 Task: Look for space in Biella, Italy from 2nd September, 2023 to 6th September, 2023 for 2 adults in price range Rs.15000 to Rs.20000. Place can be entire place with 1  bedroom having 1 bed and 1 bathroom. Property type can be house, flat, guest house, hotel. Amenities needed are: washing machine. Booking option can be shelf check-in. Required host language is English.
Action: Mouse moved to (475, 126)
Screenshot: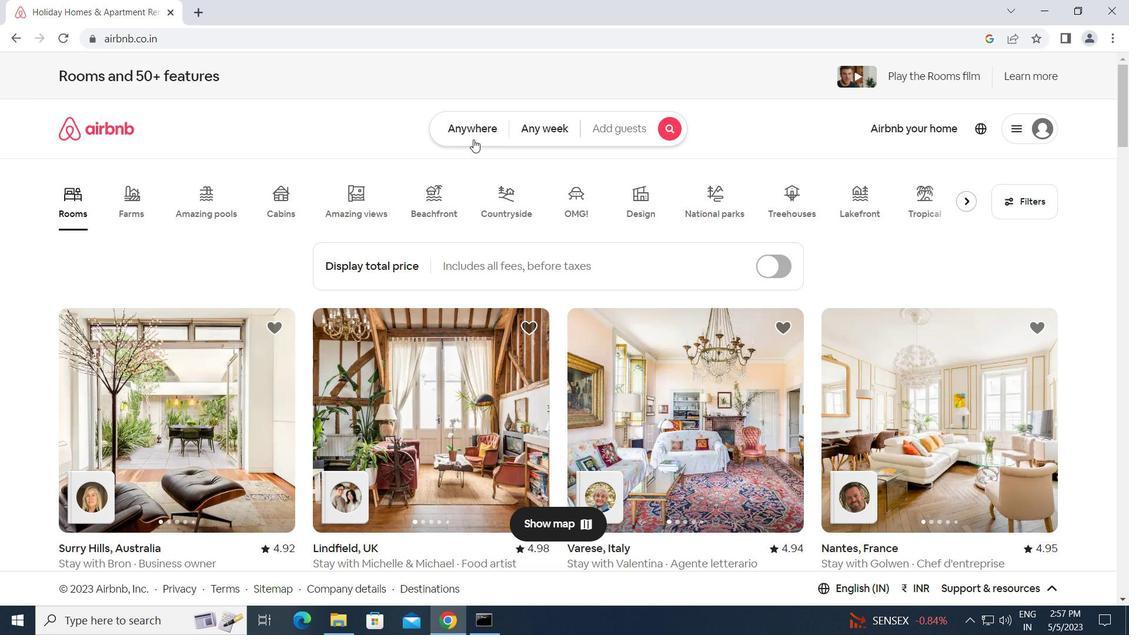 
Action: Mouse pressed left at (475, 126)
Screenshot: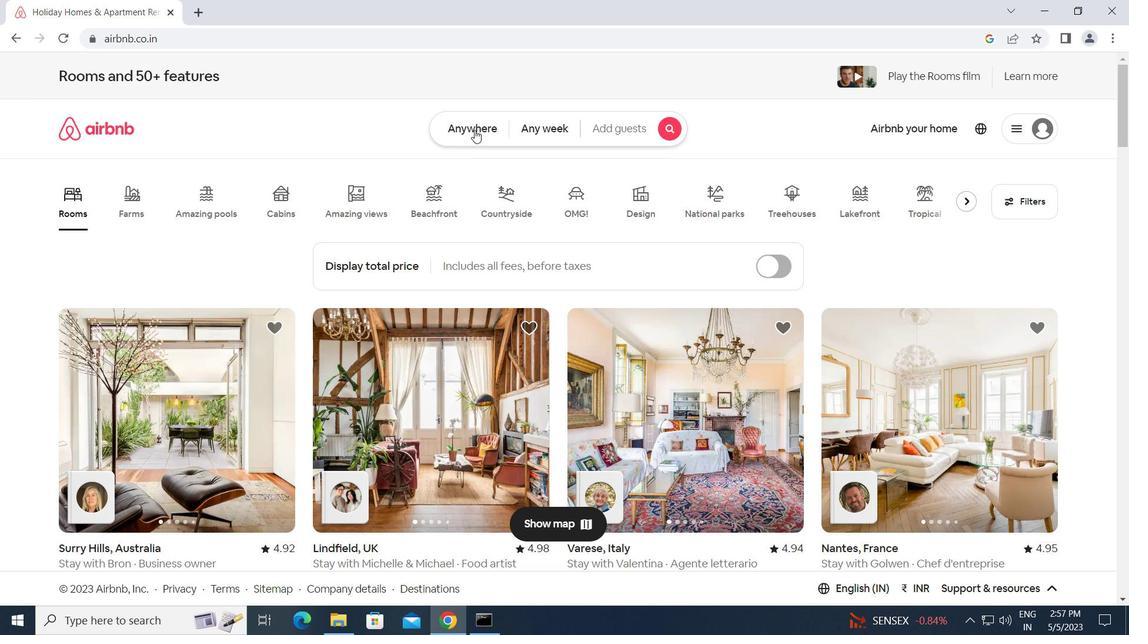
Action: Mouse moved to (368, 172)
Screenshot: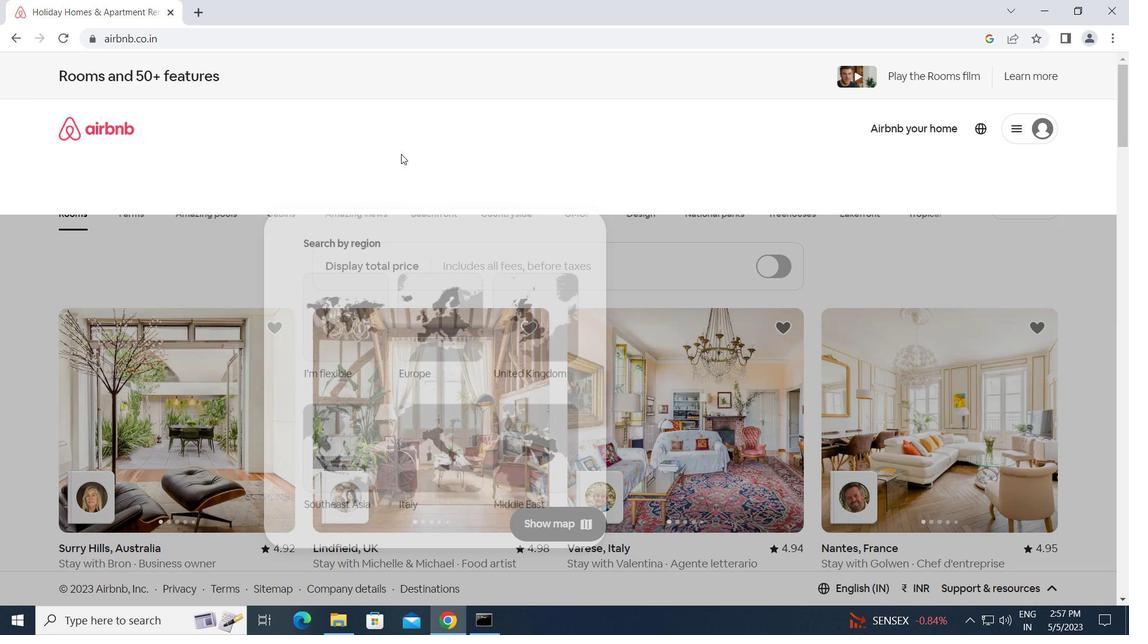 
Action: Mouse pressed left at (368, 172)
Screenshot: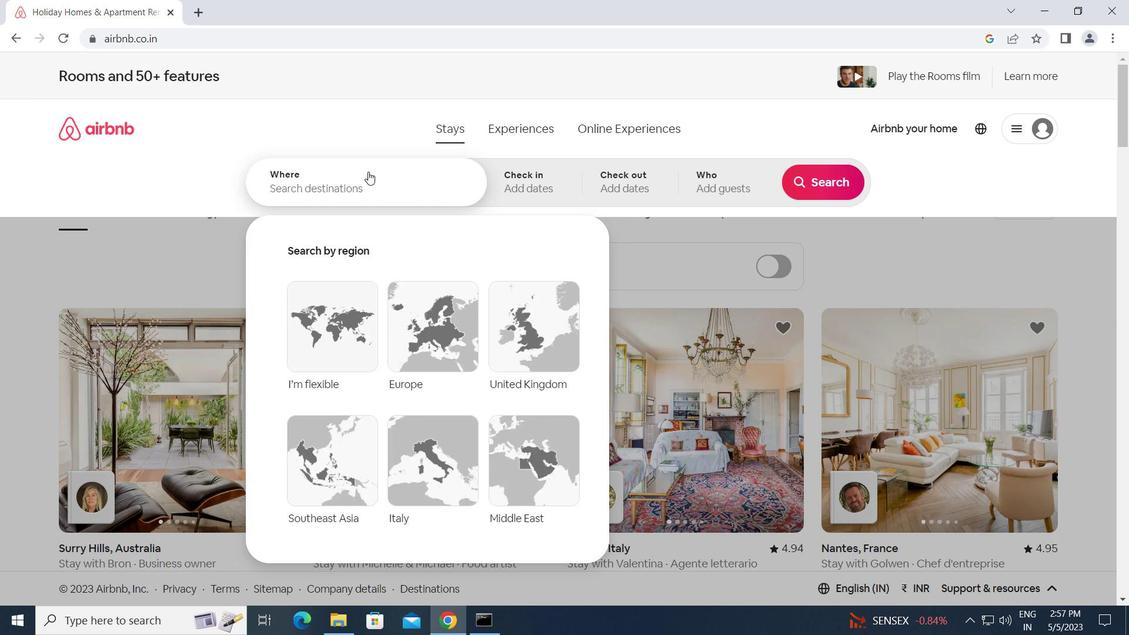 
Action: Key pressed b<Key.caps_lock>iella
Screenshot: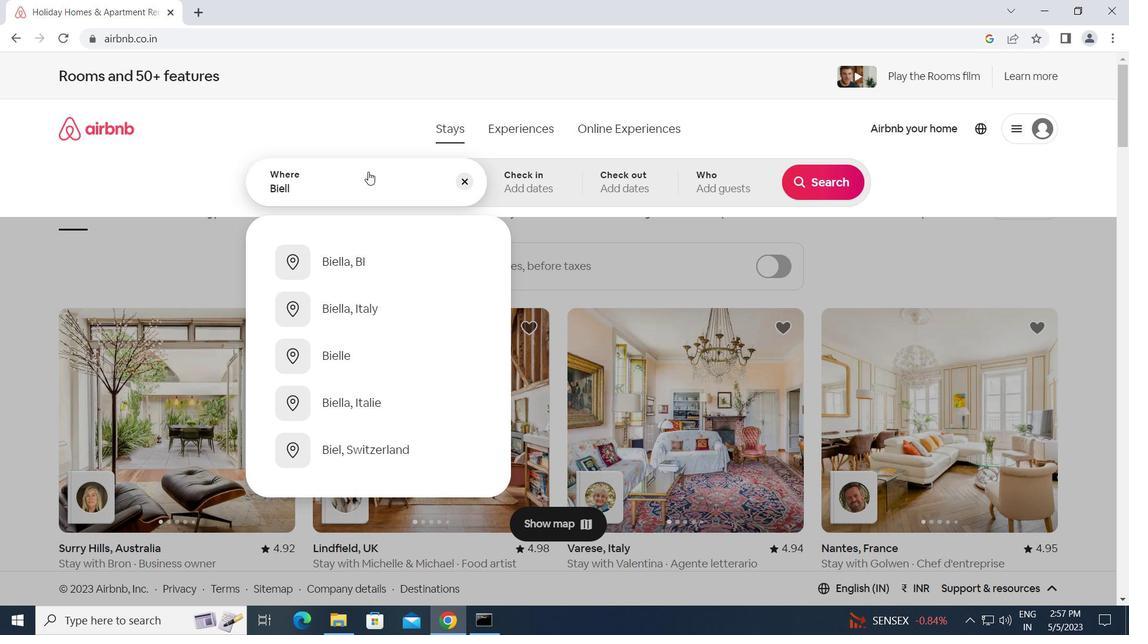 
Action: Mouse moved to (134, 171)
Screenshot: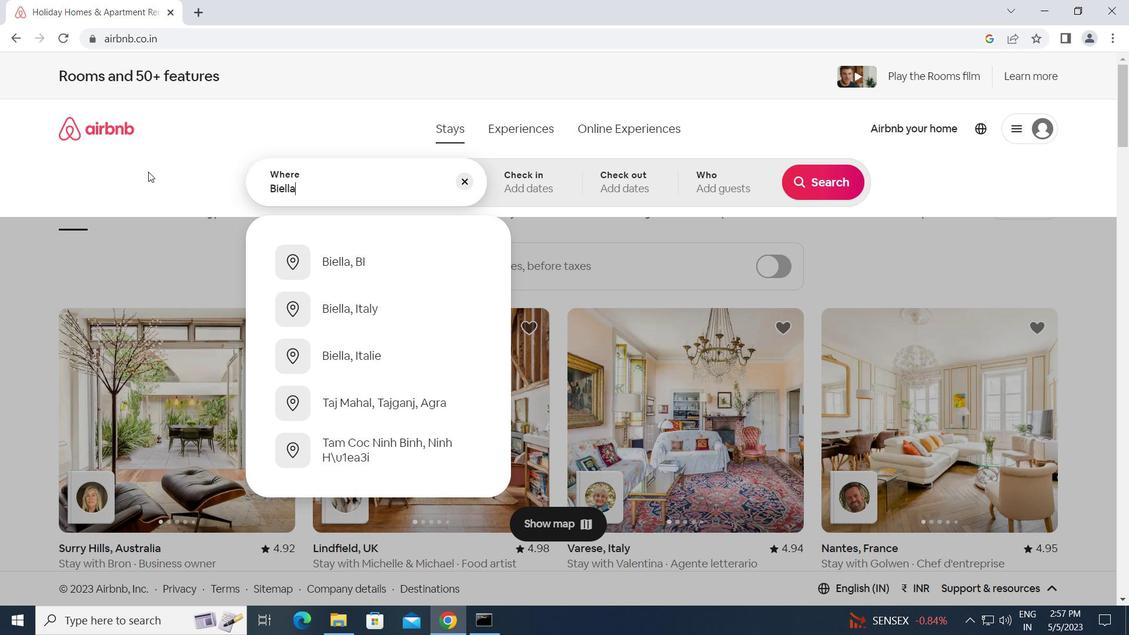 
Action: Key pressed ,<Key.space><Key.caps_lock>i<Key.caps_lock>taly<Key.enter>
Screenshot: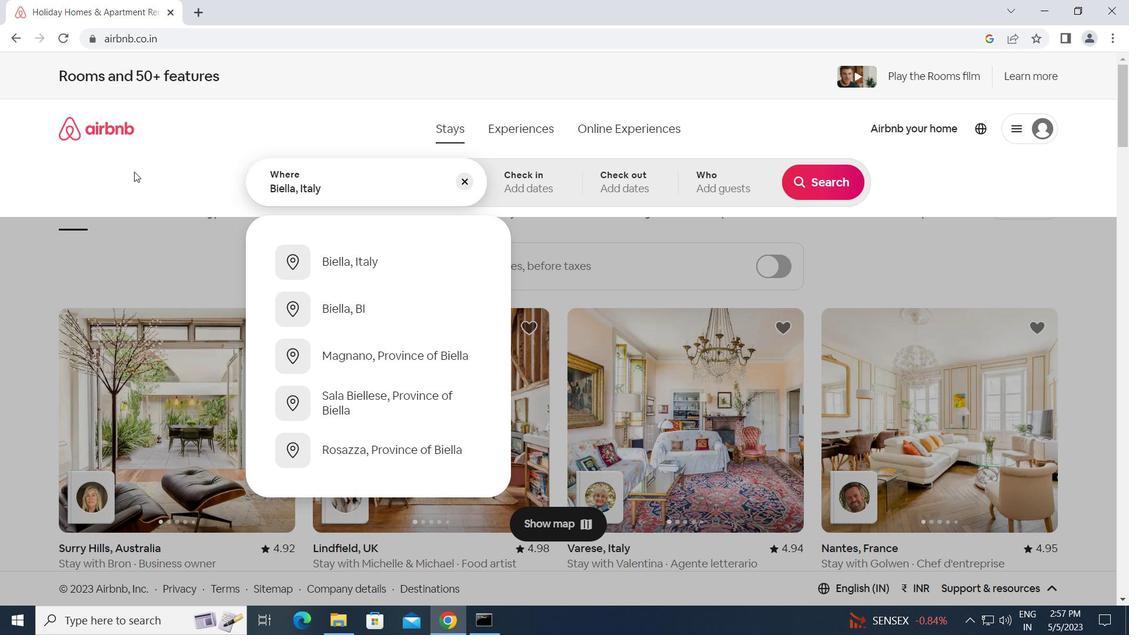 
Action: Mouse moved to (817, 300)
Screenshot: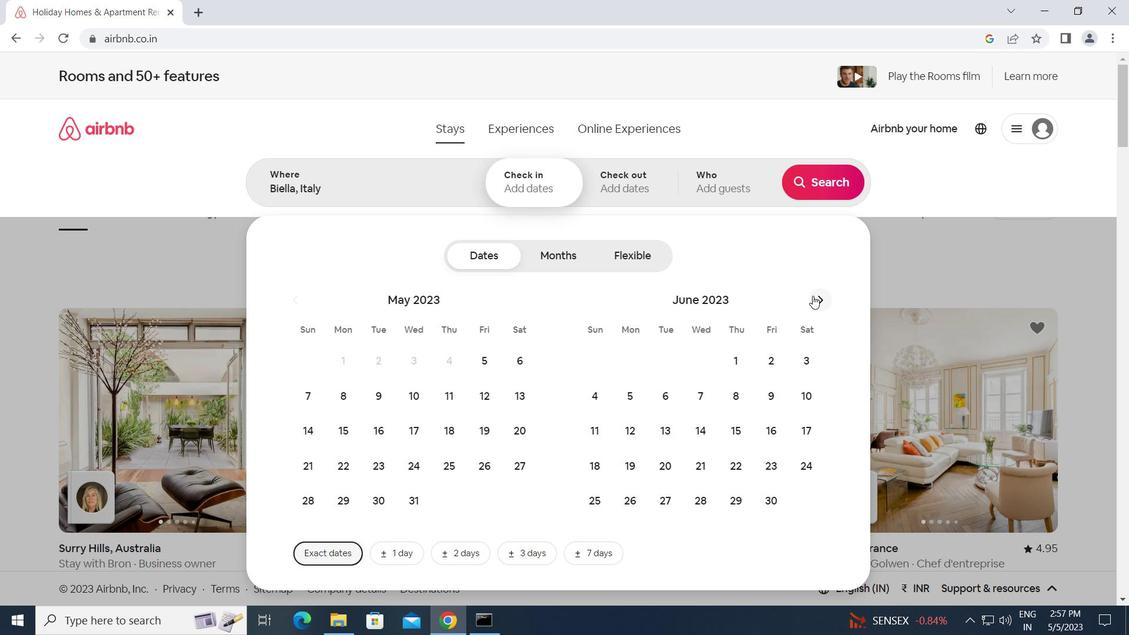 
Action: Mouse pressed left at (817, 300)
Screenshot: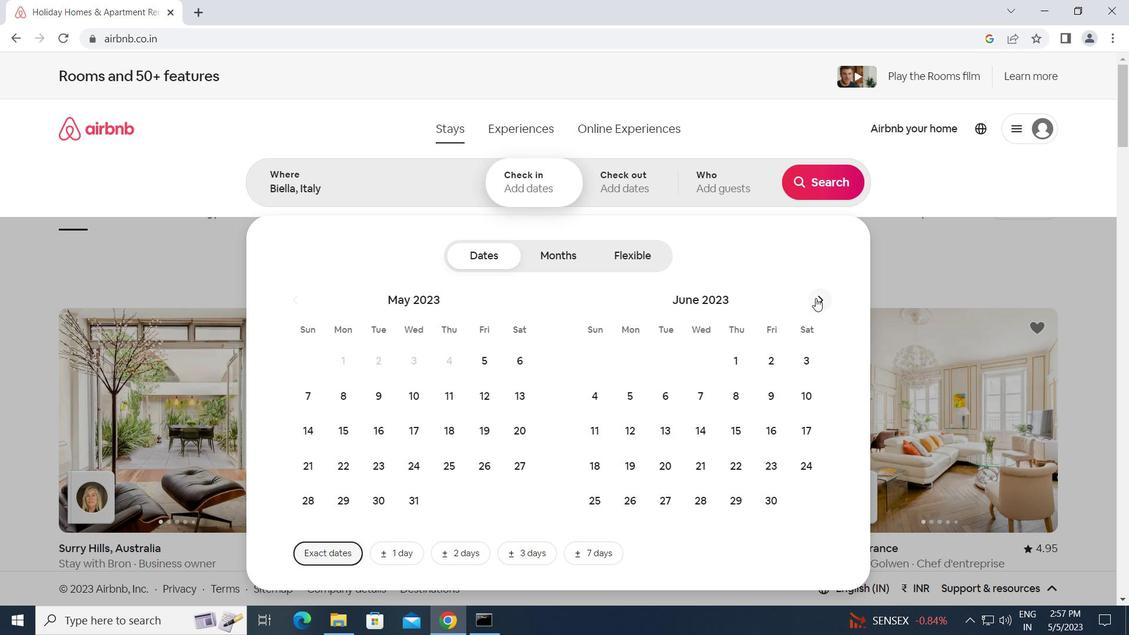 
Action: Mouse moved to (817, 300)
Screenshot: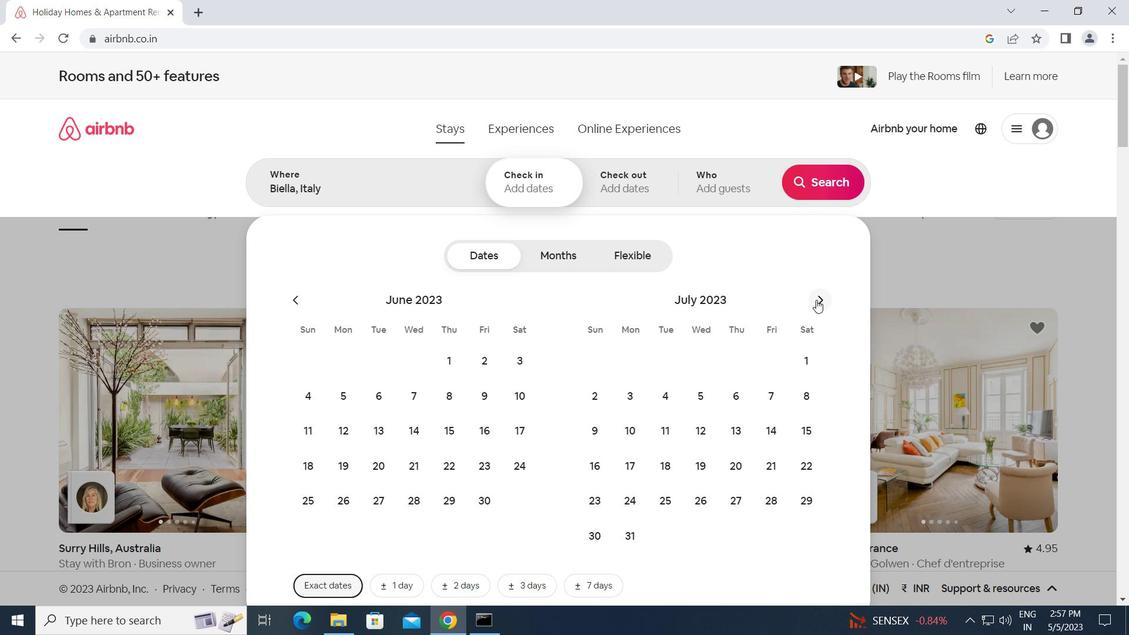
Action: Mouse pressed left at (817, 300)
Screenshot: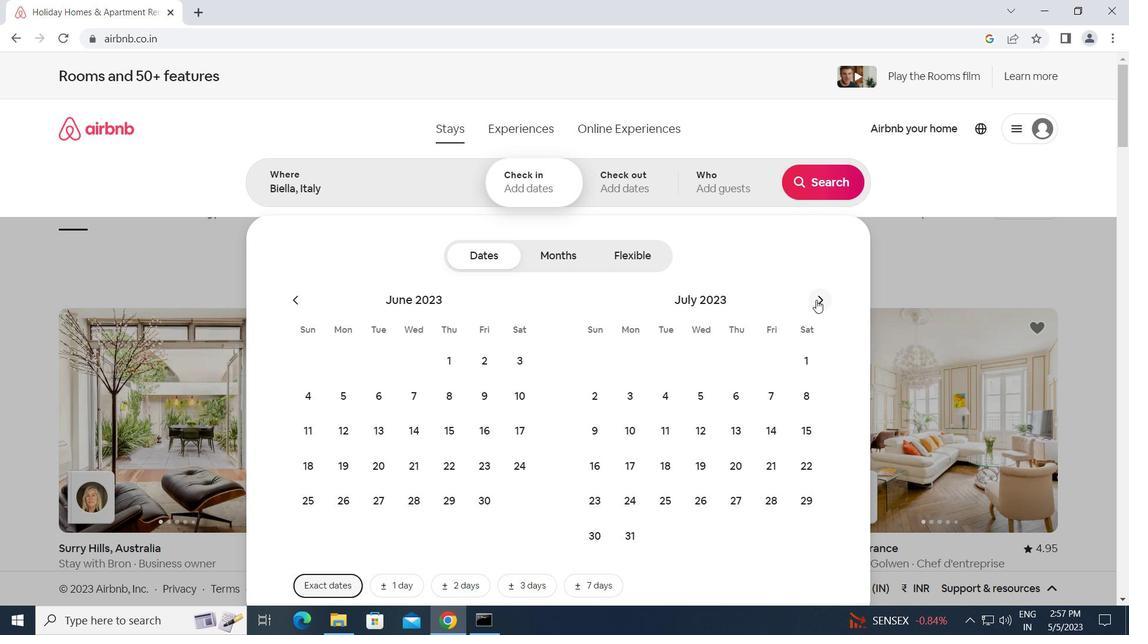 
Action: Mouse pressed left at (817, 300)
Screenshot: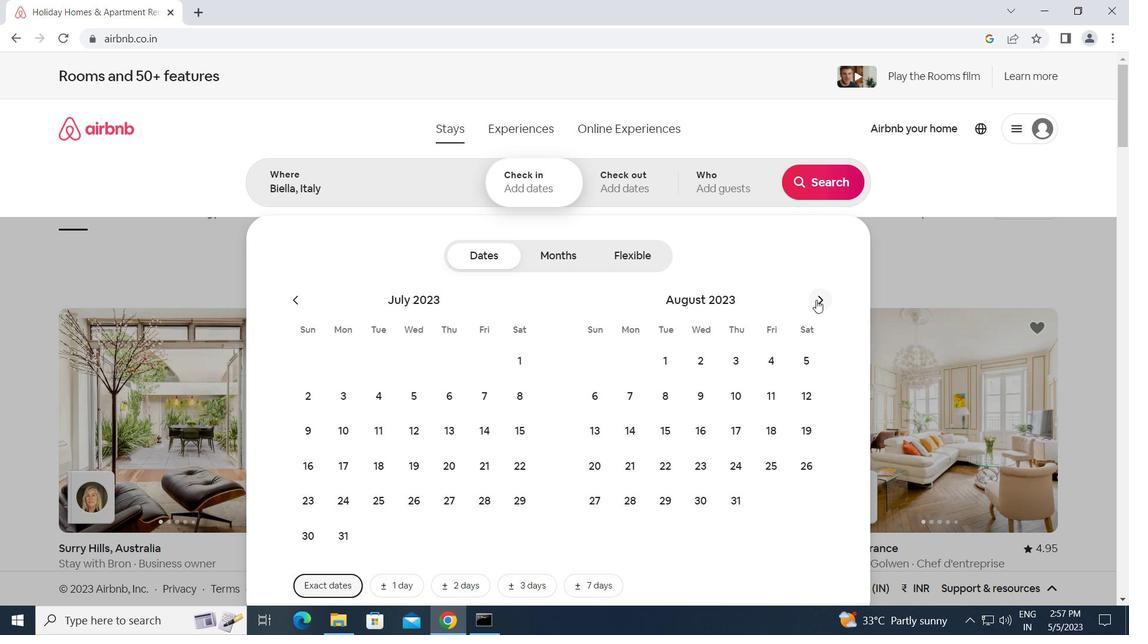 
Action: Mouse moved to (801, 360)
Screenshot: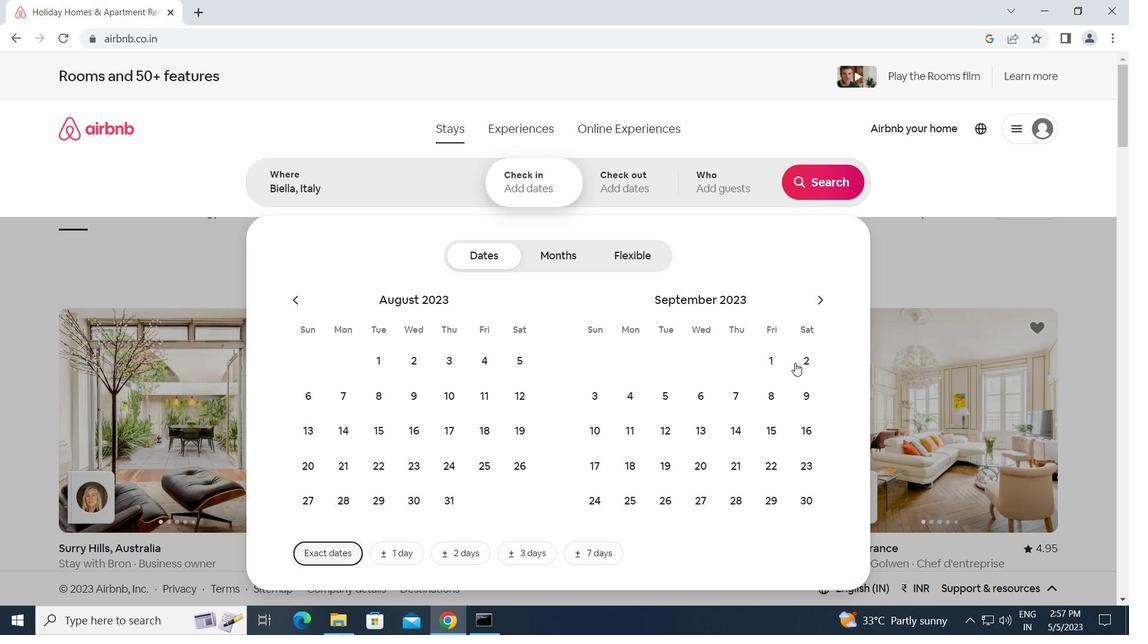 
Action: Mouse pressed left at (801, 360)
Screenshot: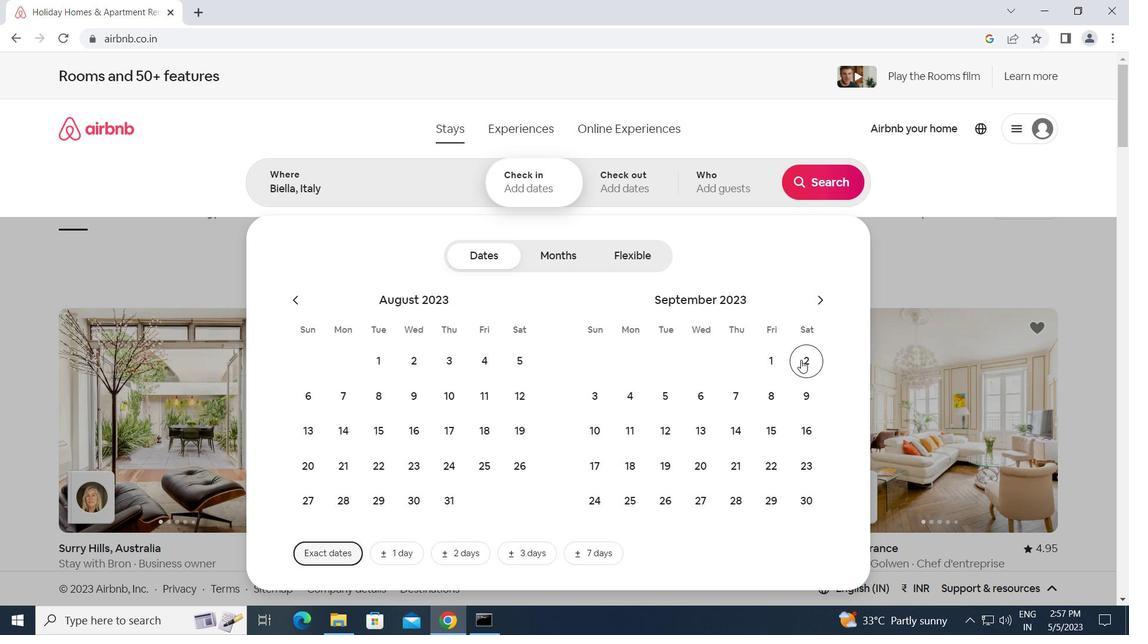 
Action: Mouse moved to (707, 396)
Screenshot: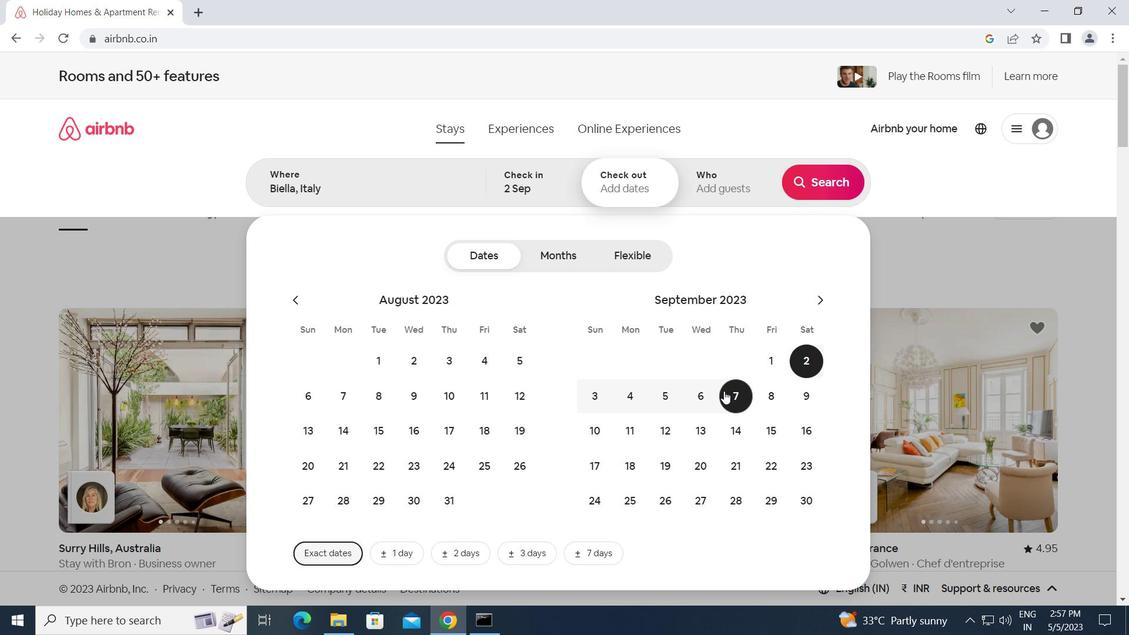 
Action: Mouse pressed left at (707, 396)
Screenshot: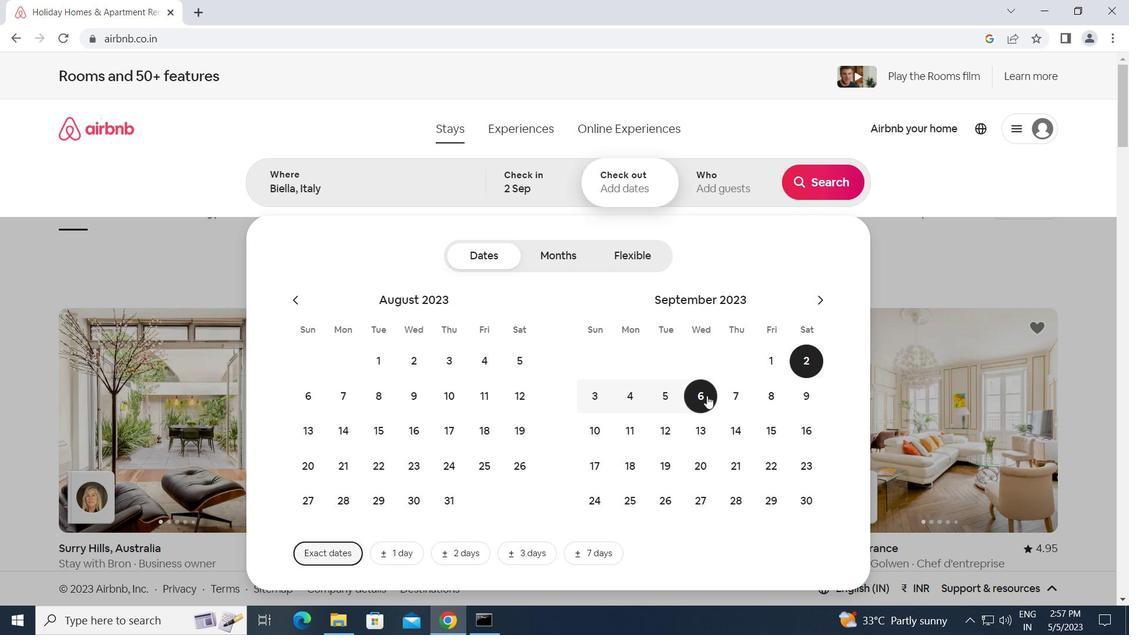 
Action: Mouse moved to (699, 197)
Screenshot: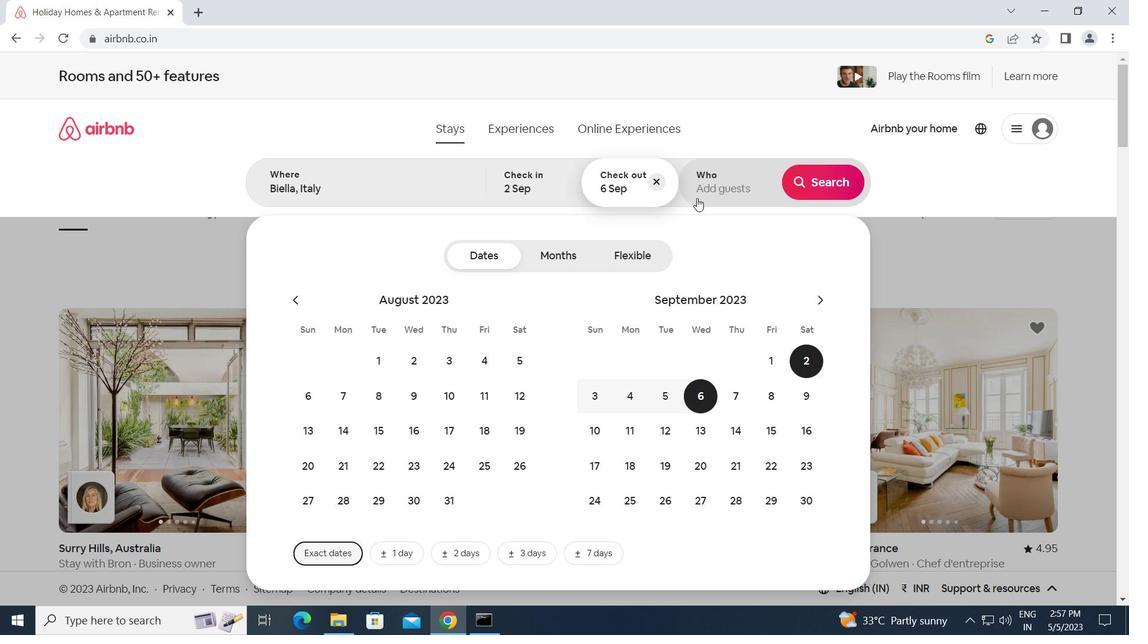 
Action: Mouse pressed left at (699, 197)
Screenshot: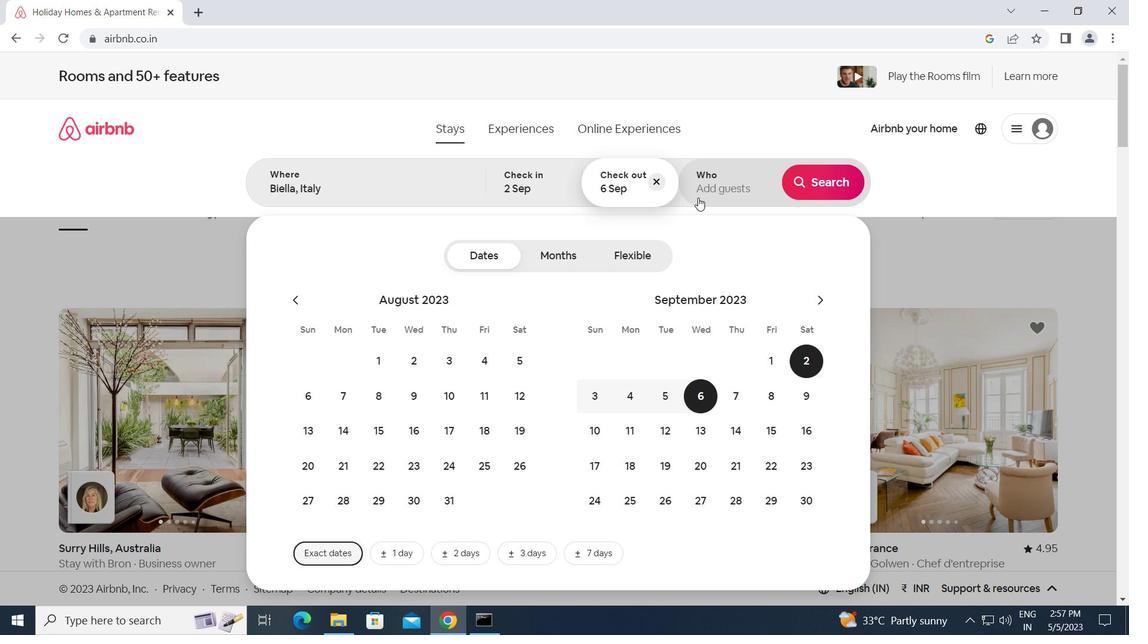 
Action: Mouse moved to (830, 259)
Screenshot: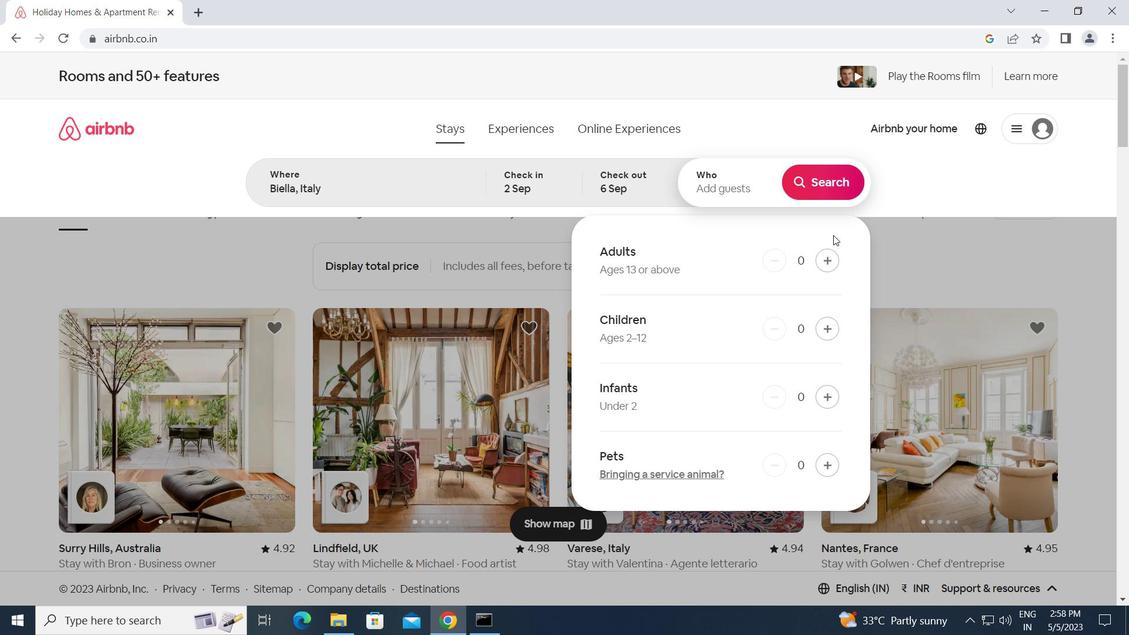 
Action: Mouse pressed left at (830, 259)
Screenshot: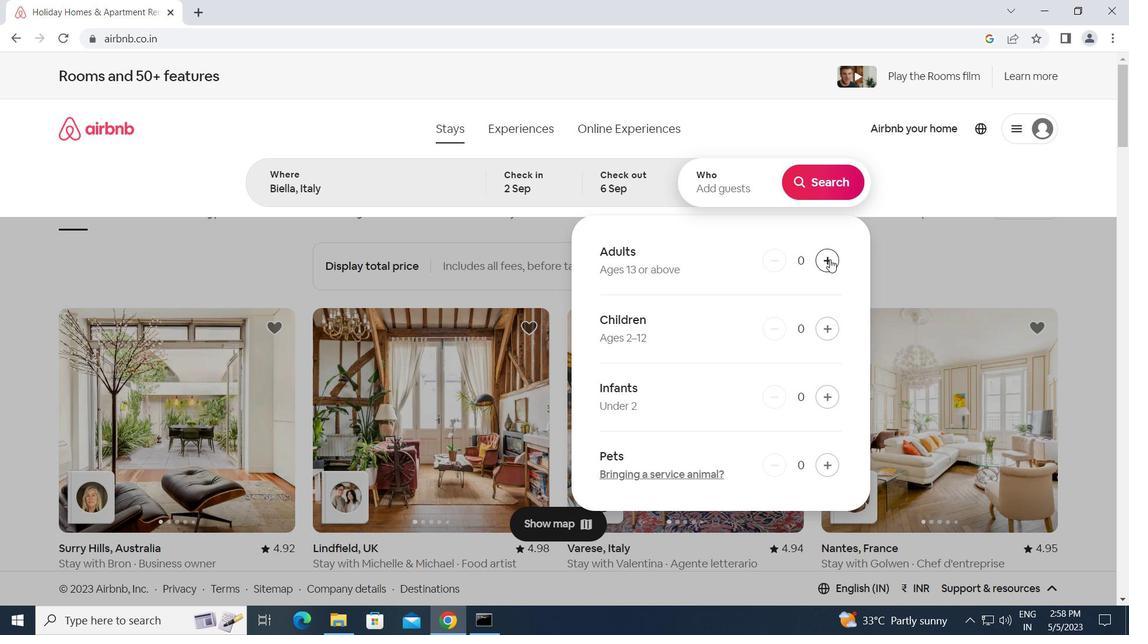 
Action: Mouse moved to (822, 258)
Screenshot: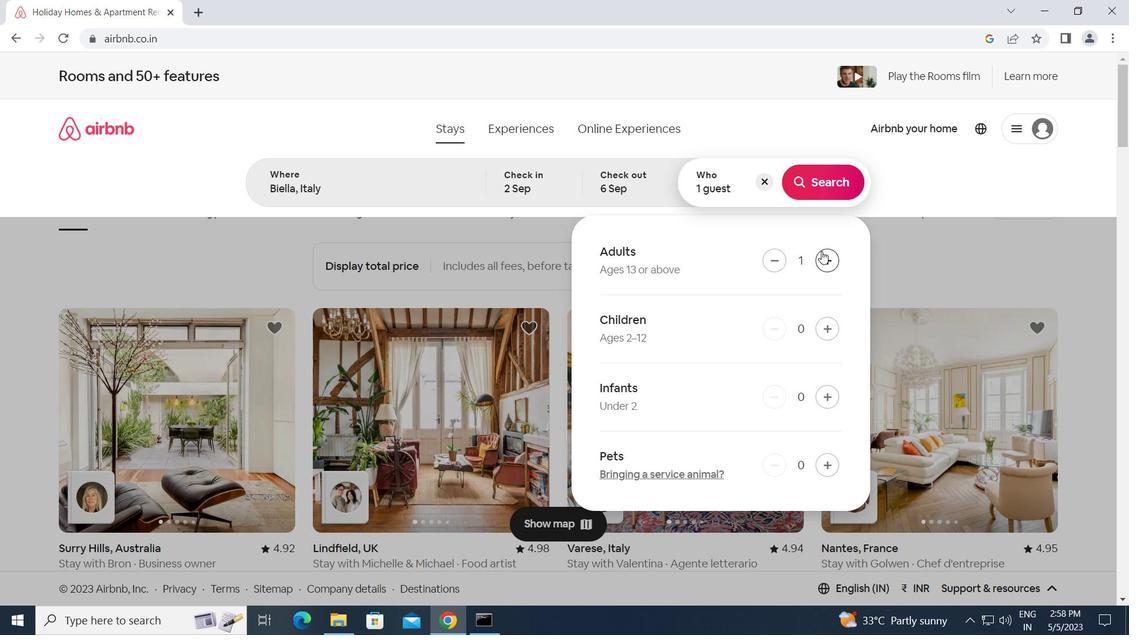 
Action: Mouse pressed left at (822, 258)
Screenshot: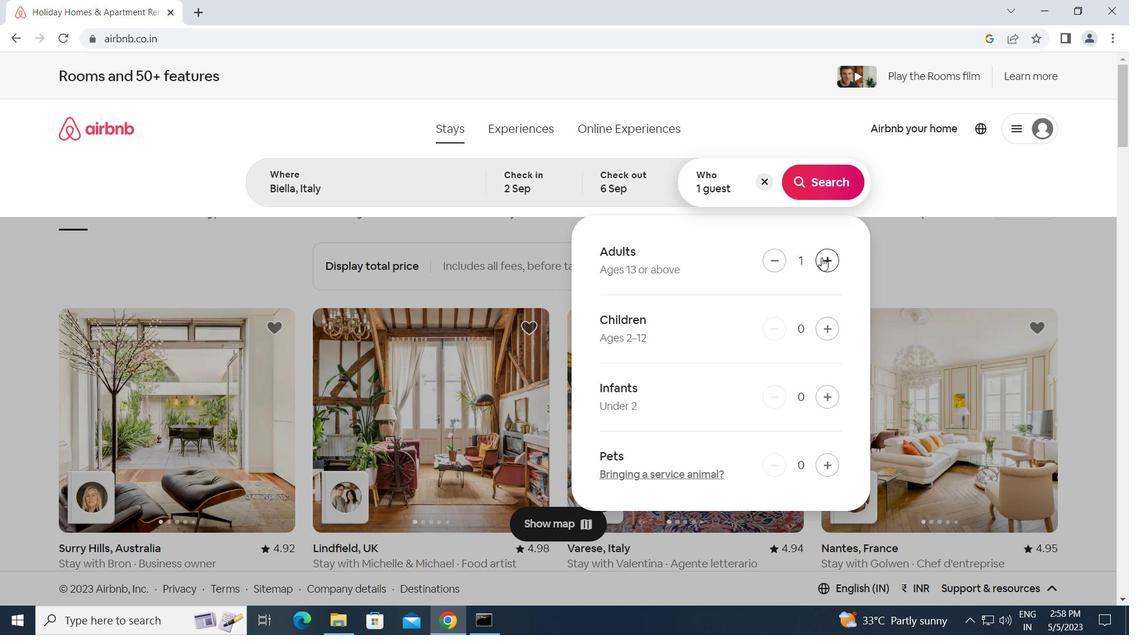 
Action: Mouse moved to (818, 171)
Screenshot: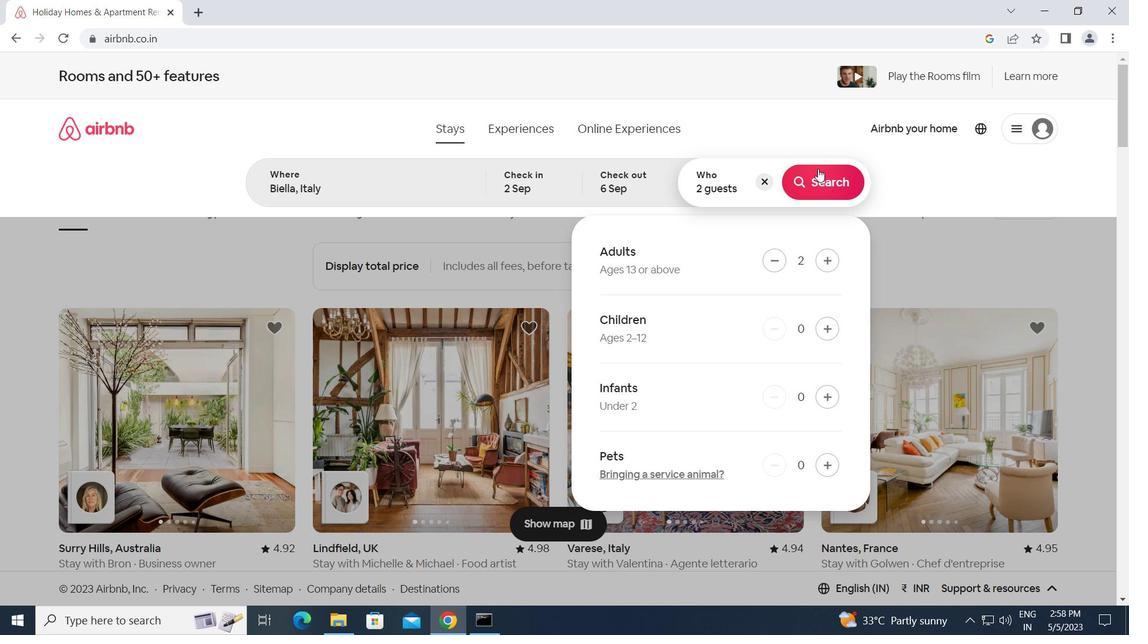 
Action: Mouse pressed left at (818, 171)
Screenshot: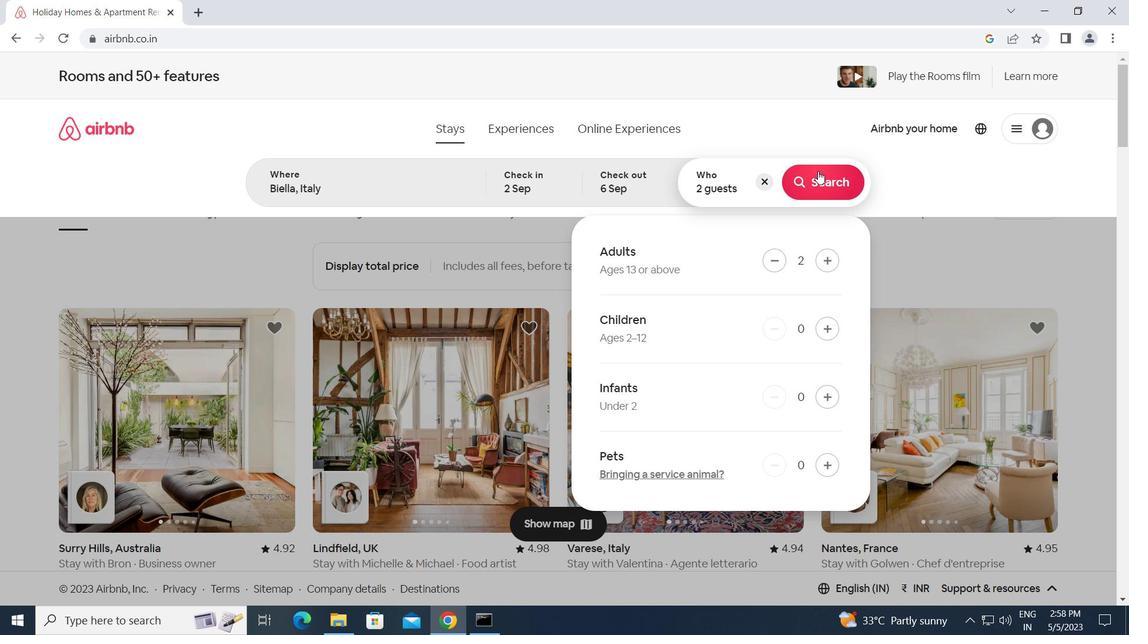 
Action: Mouse moved to (1052, 142)
Screenshot: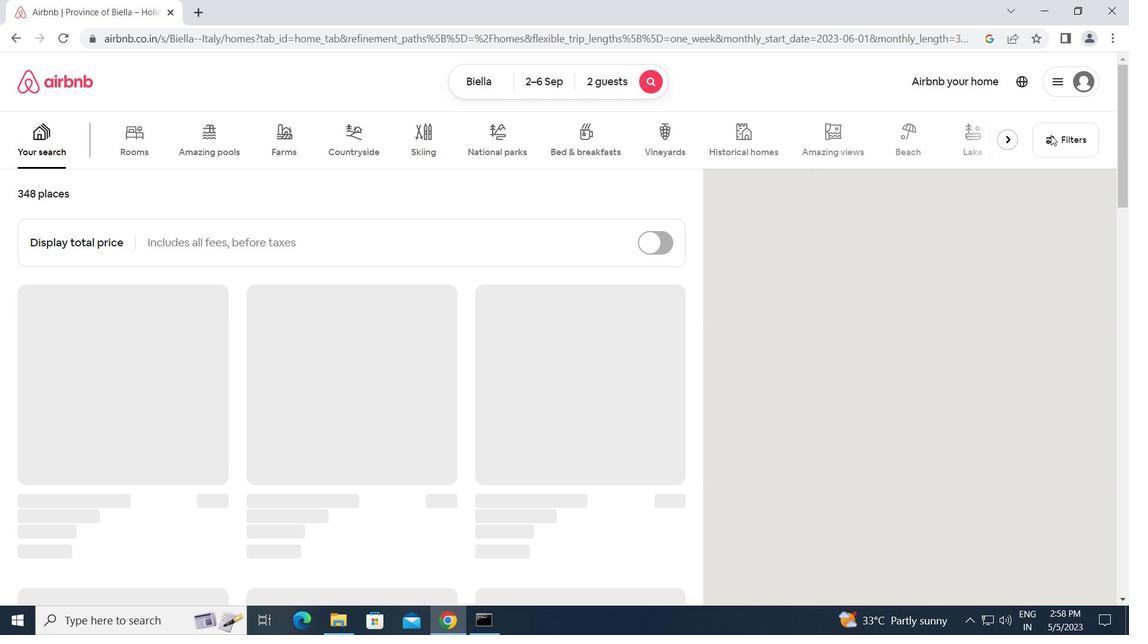 
Action: Mouse pressed left at (1052, 142)
Screenshot: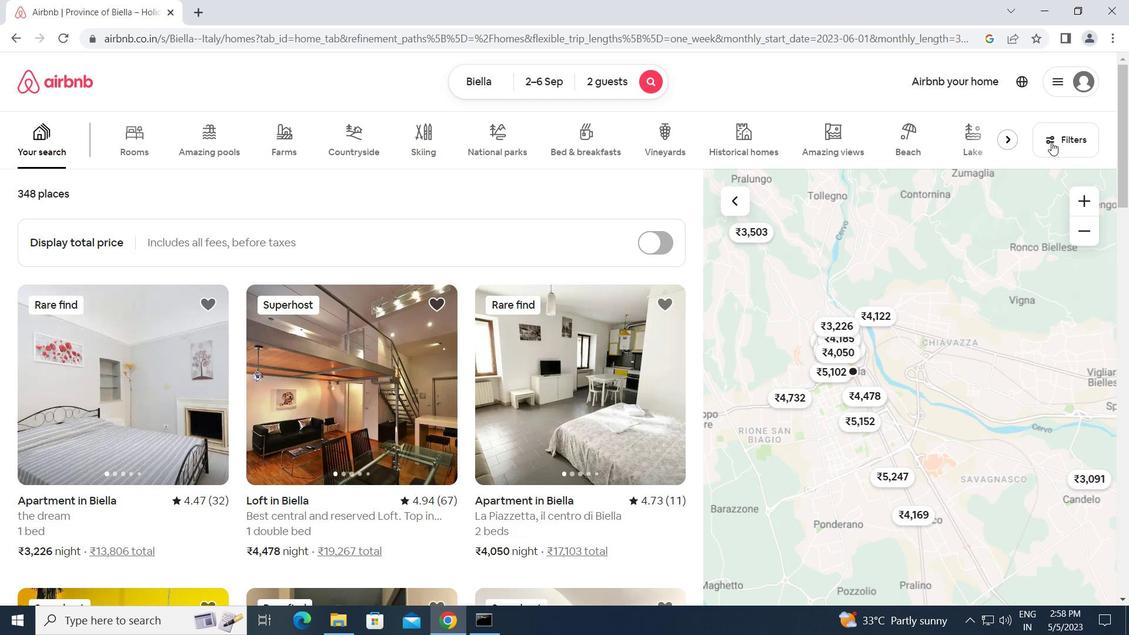 
Action: Mouse moved to (361, 503)
Screenshot: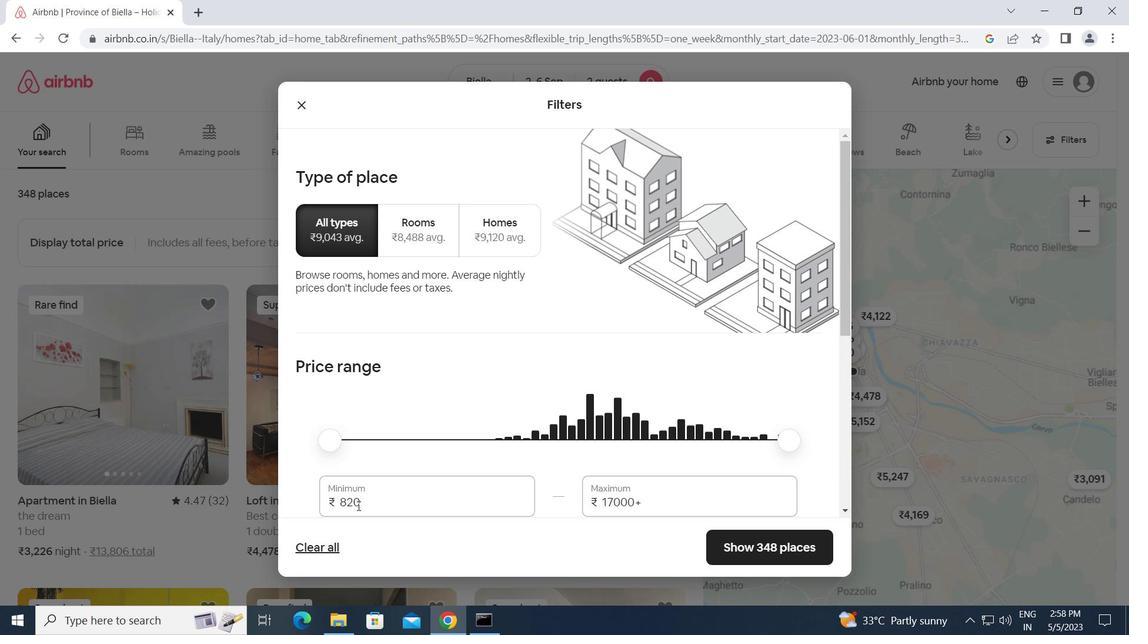 
Action: Mouse pressed left at (361, 503)
Screenshot: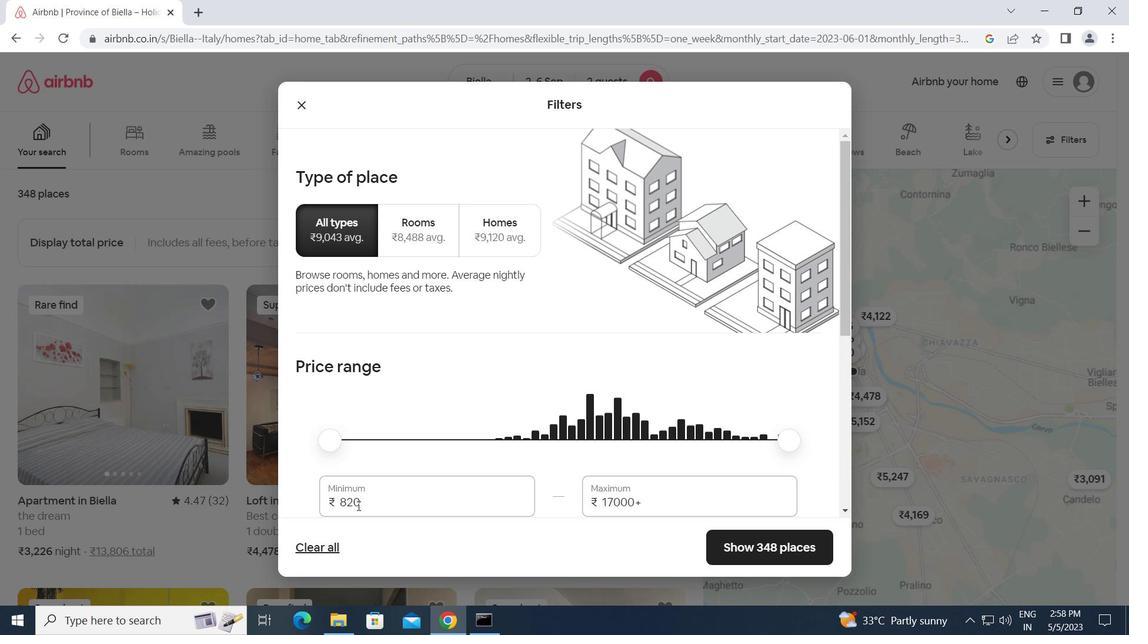 
Action: Mouse moved to (317, 502)
Screenshot: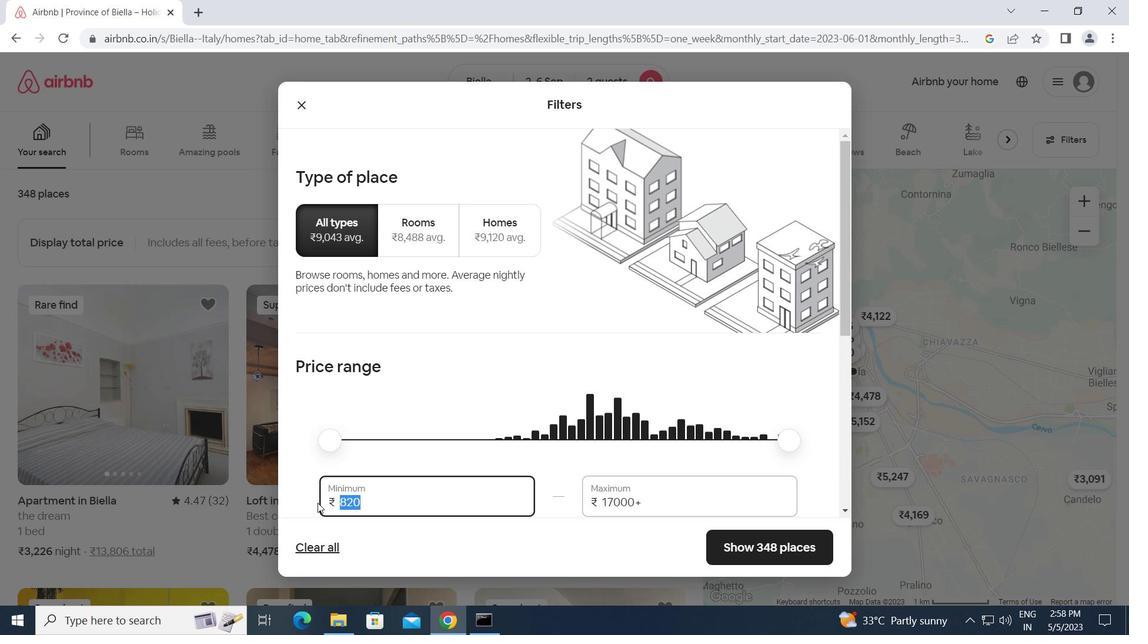 
Action: Key pressed 15000<Key.tab>2000
Screenshot: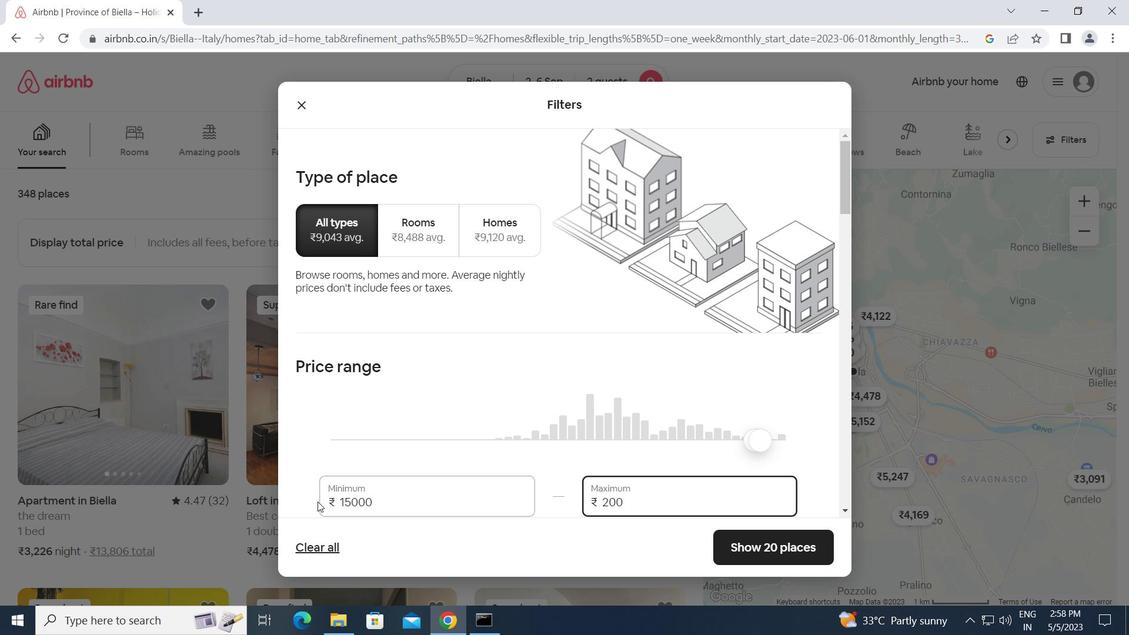 
Action: Mouse moved to (396, 453)
Screenshot: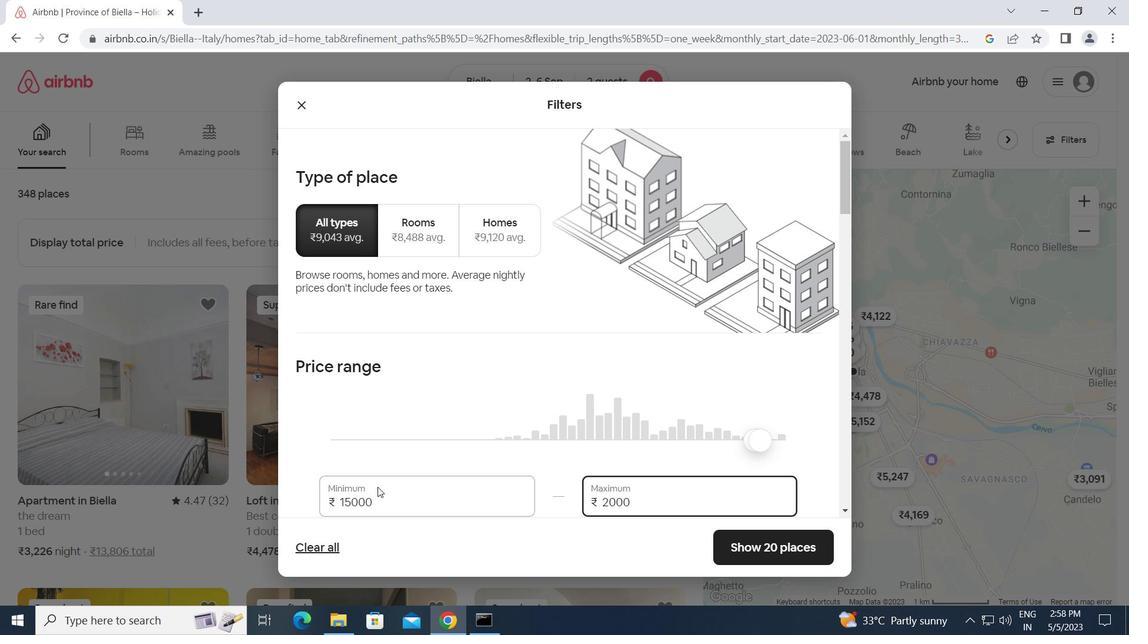 
Action: Key pressed 0
Screenshot: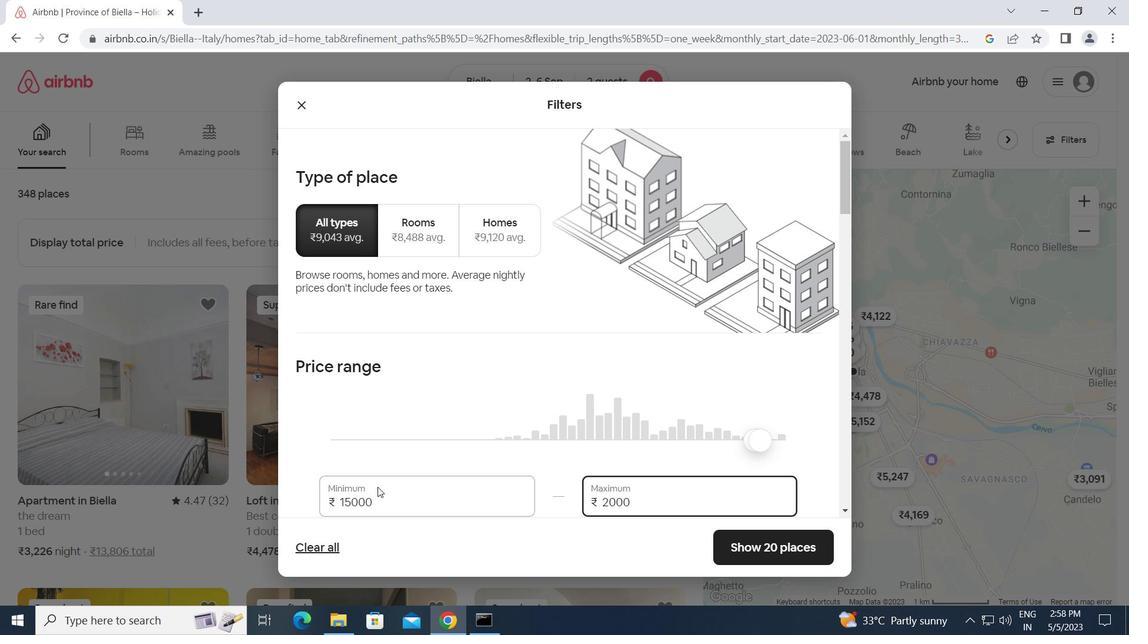
Action: Mouse moved to (396, 439)
Screenshot: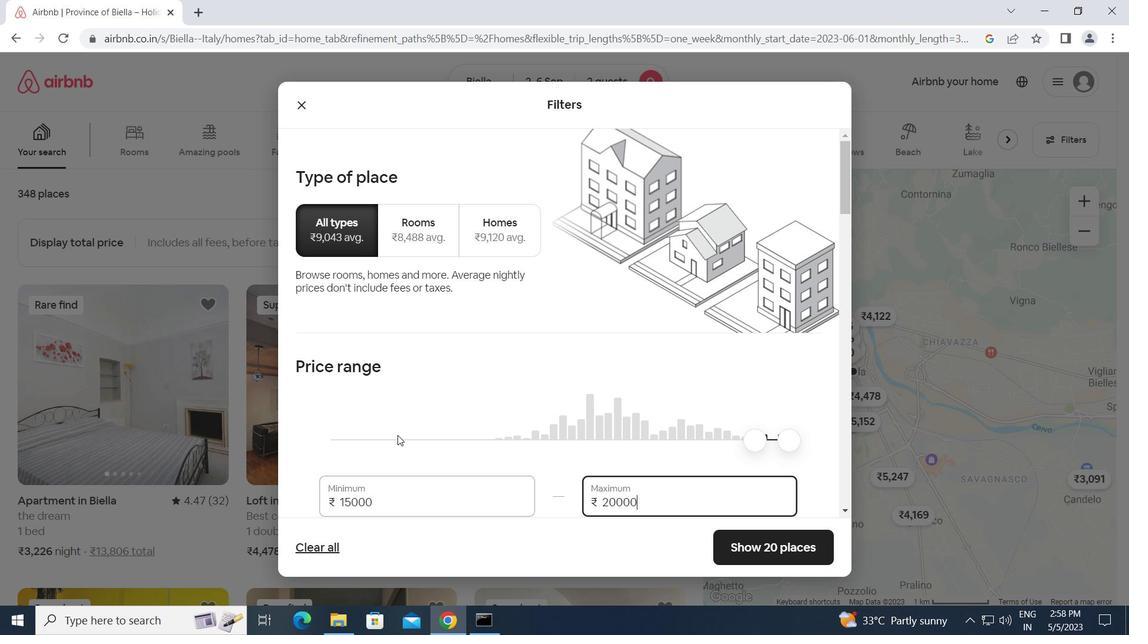 
Action: Mouse scrolled (396, 438) with delta (0, 0)
Screenshot: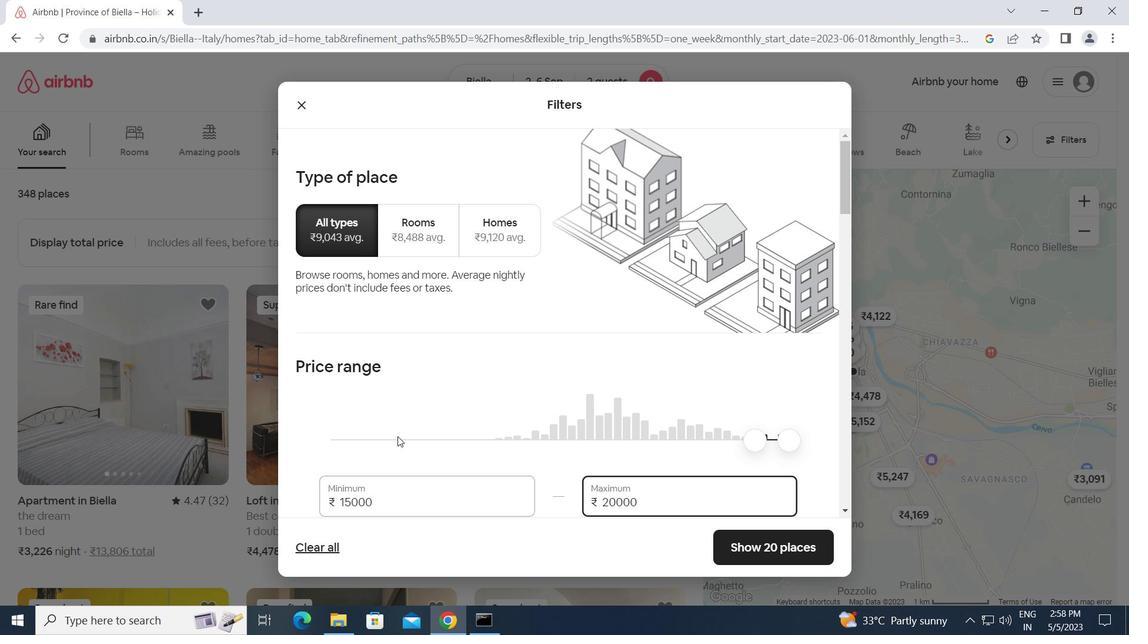 
Action: Mouse scrolled (396, 438) with delta (0, 0)
Screenshot: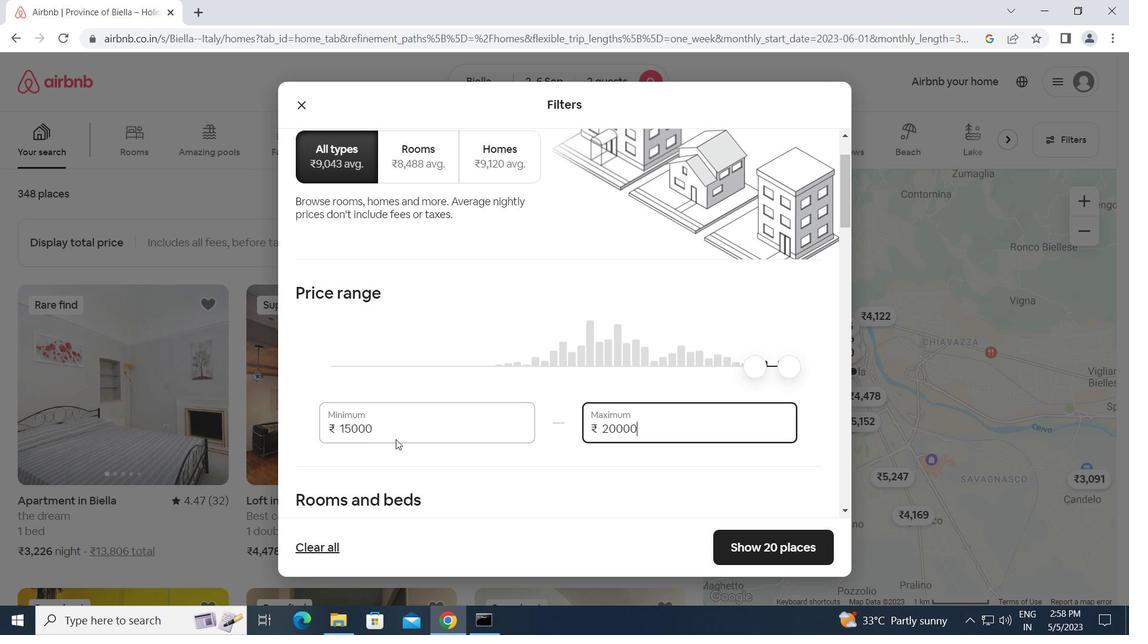 
Action: Mouse scrolled (396, 438) with delta (0, 0)
Screenshot: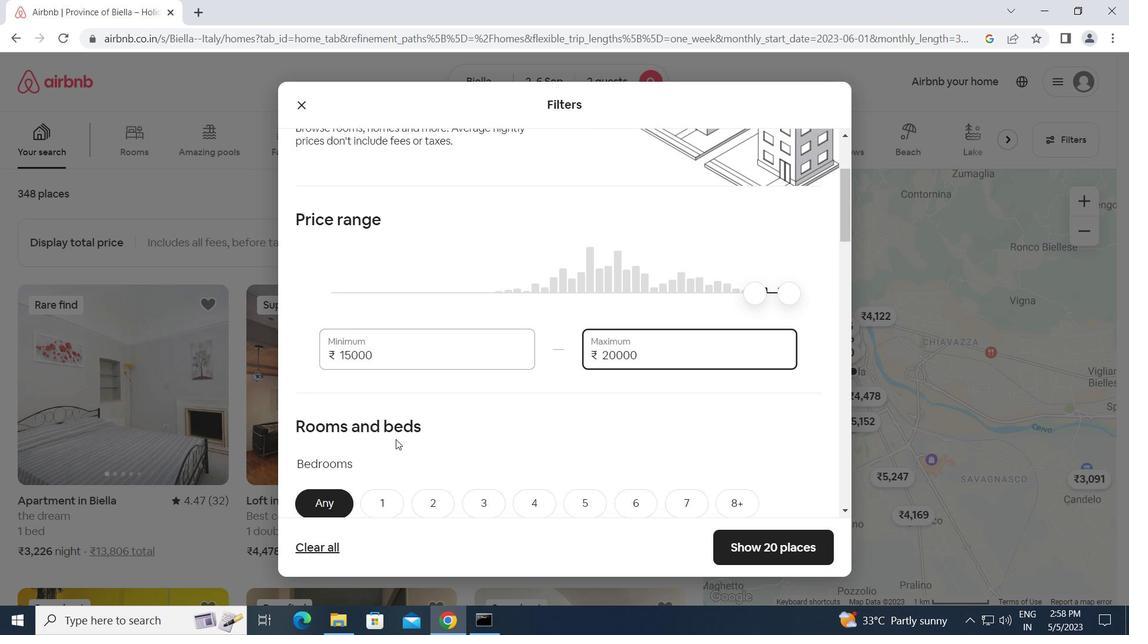 
Action: Mouse scrolled (396, 438) with delta (0, 0)
Screenshot: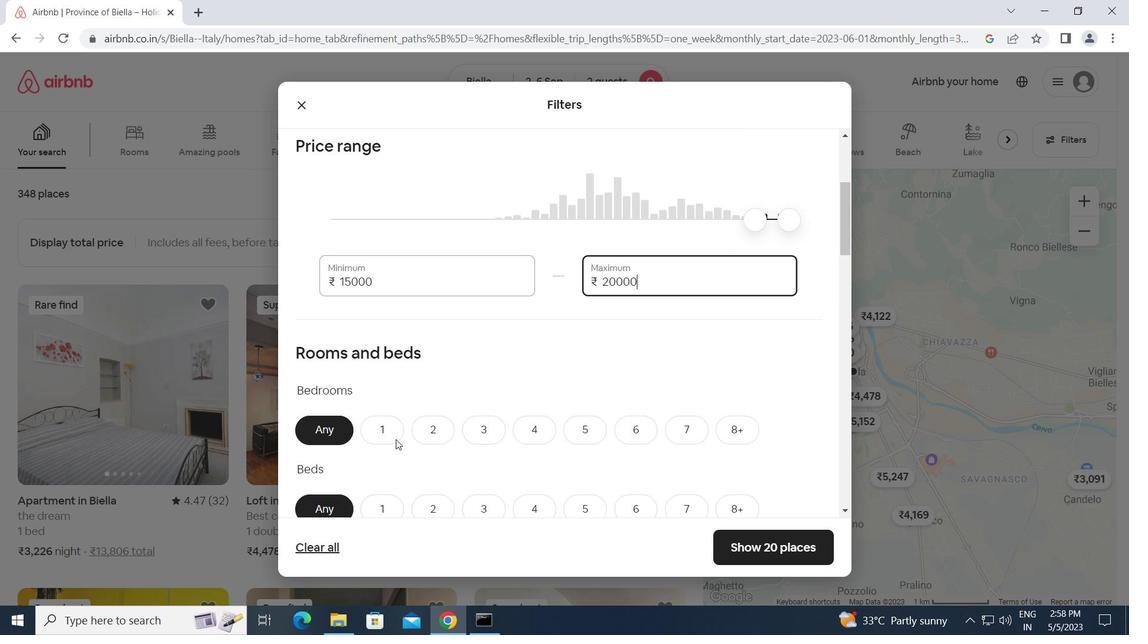 
Action: Mouse moved to (376, 359)
Screenshot: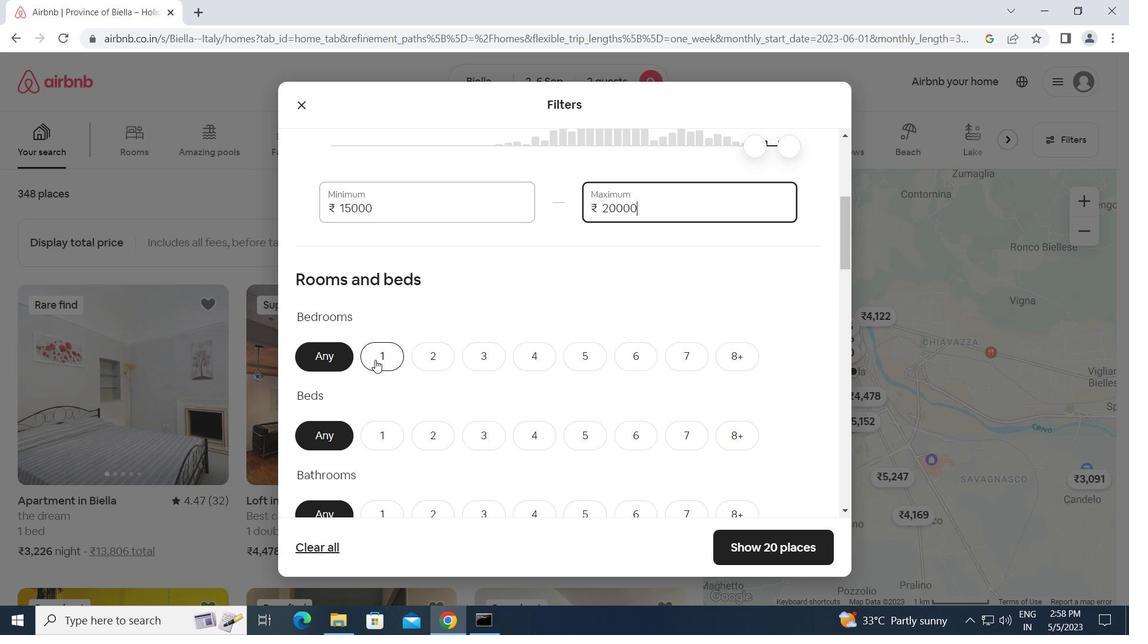 
Action: Mouse pressed left at (376, 359)
Screenshot: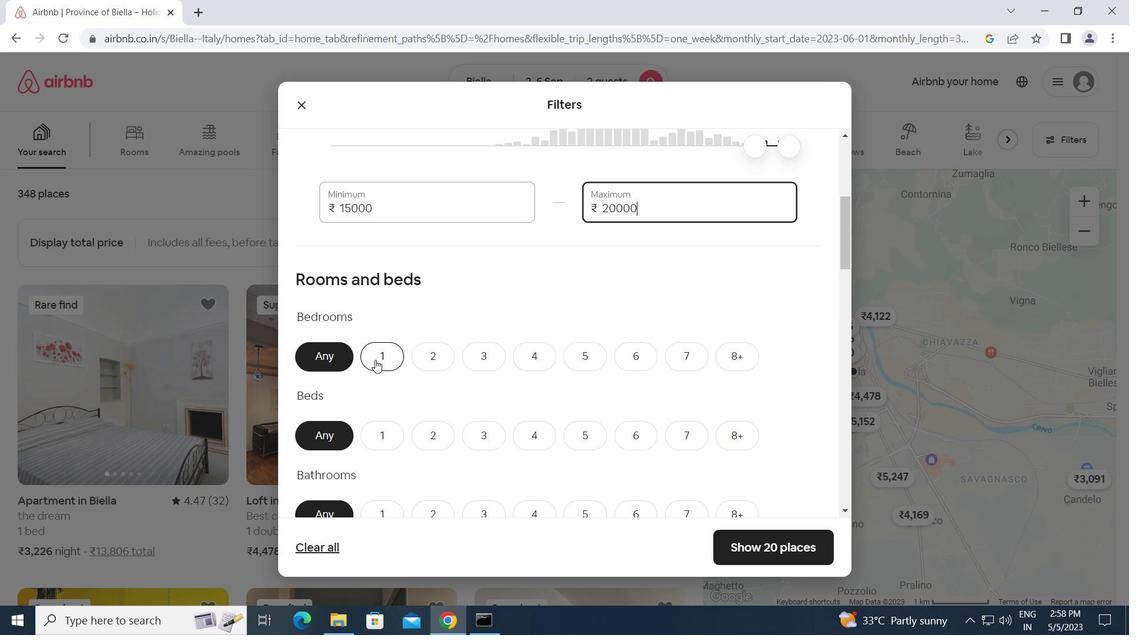 
Action: Mouse moved to (386, 437)
Screenshot: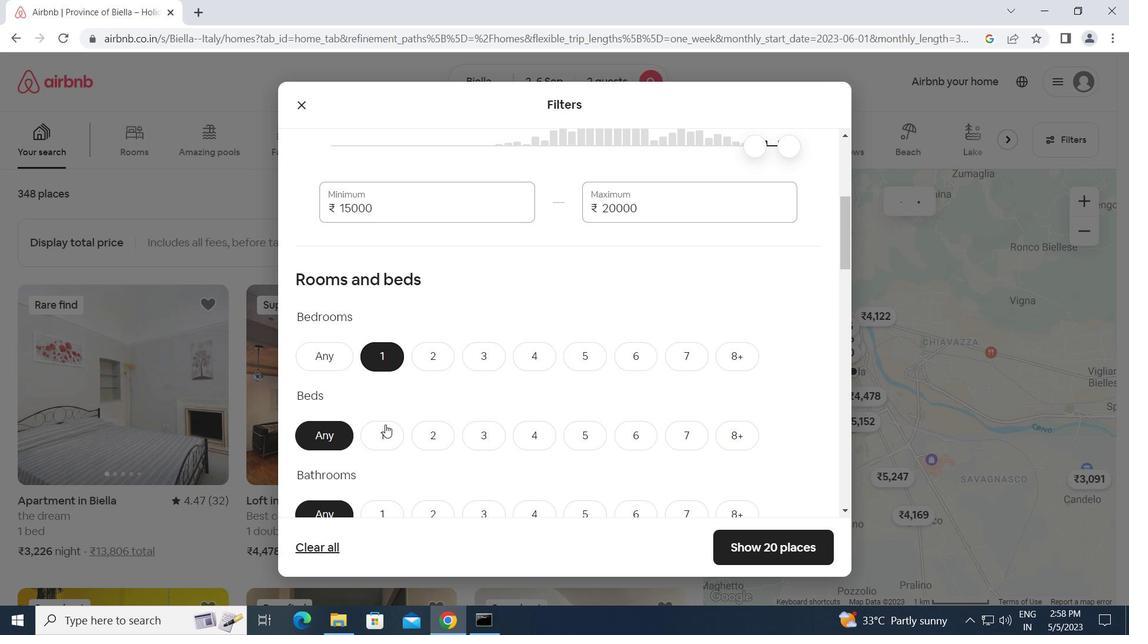 
Action: Mouse pressed left at (386, 437)
Screenshot: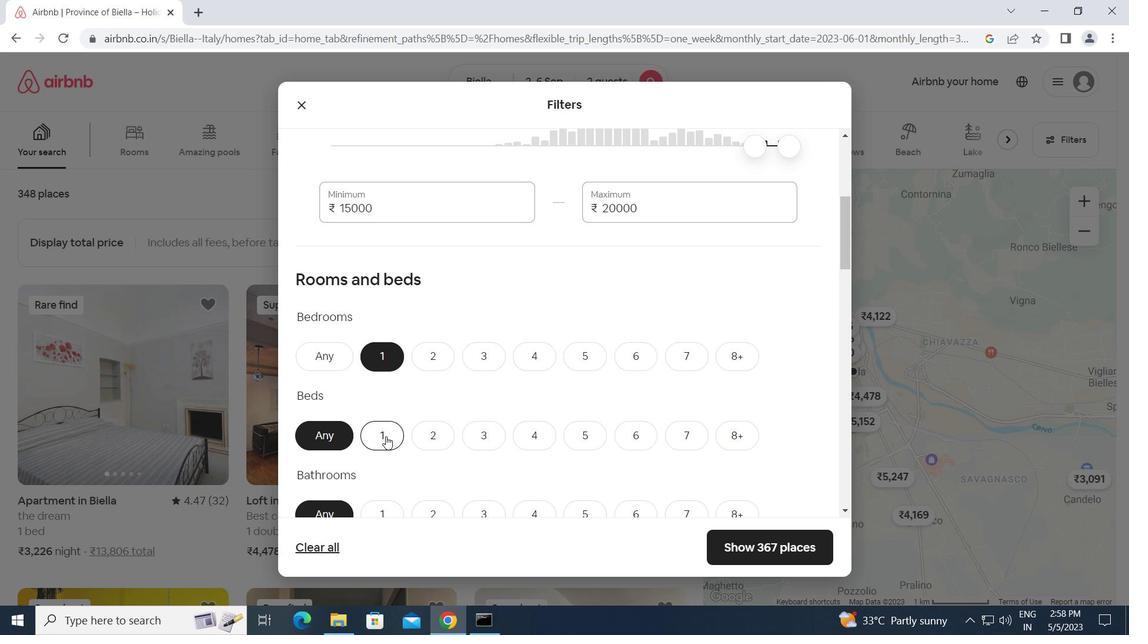 
Action: Mouse moved to (495, 457)
Screenshot: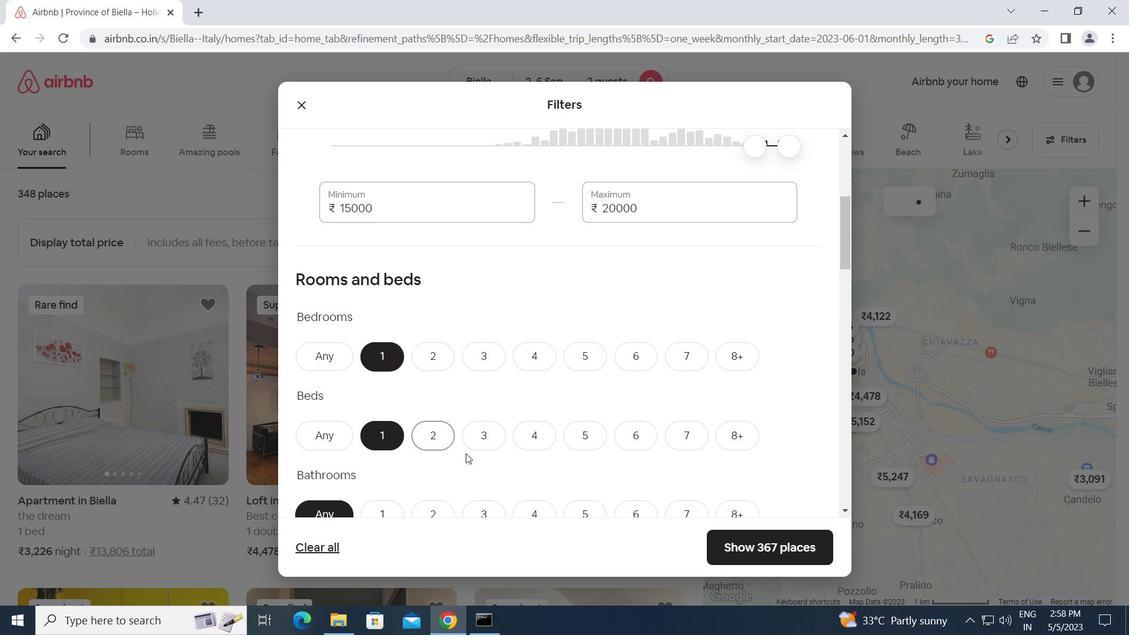 
Action: Mouse scrolled (495, 457) with delta (0, 0)
Screenshot: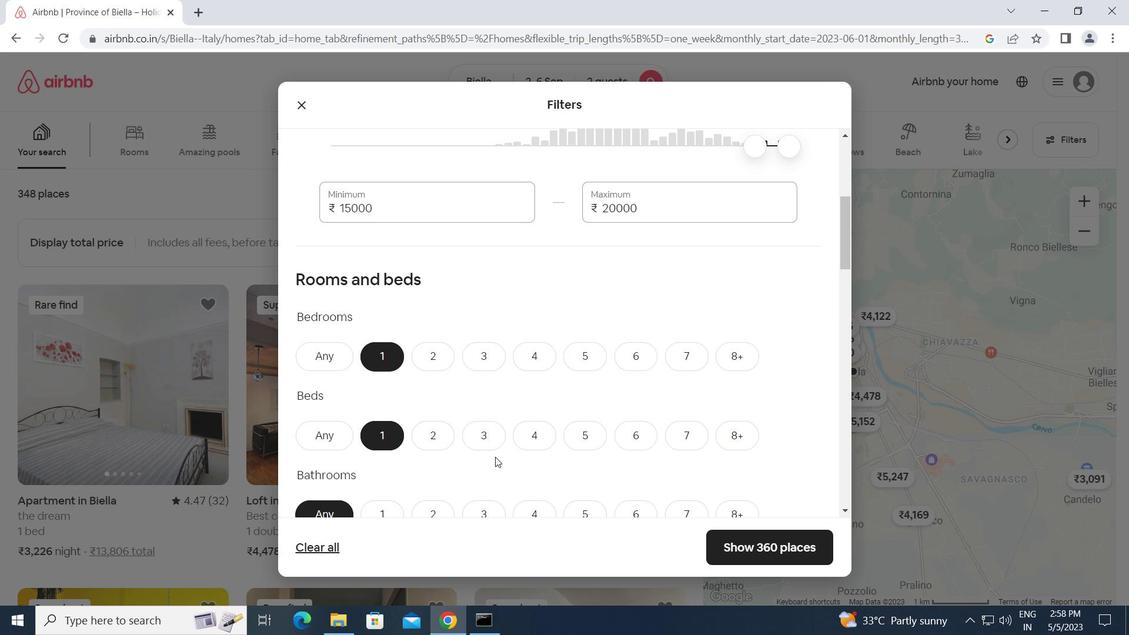 
Action: Mouse scrolled (495, 457) with delta (0, 0)
Screenshot: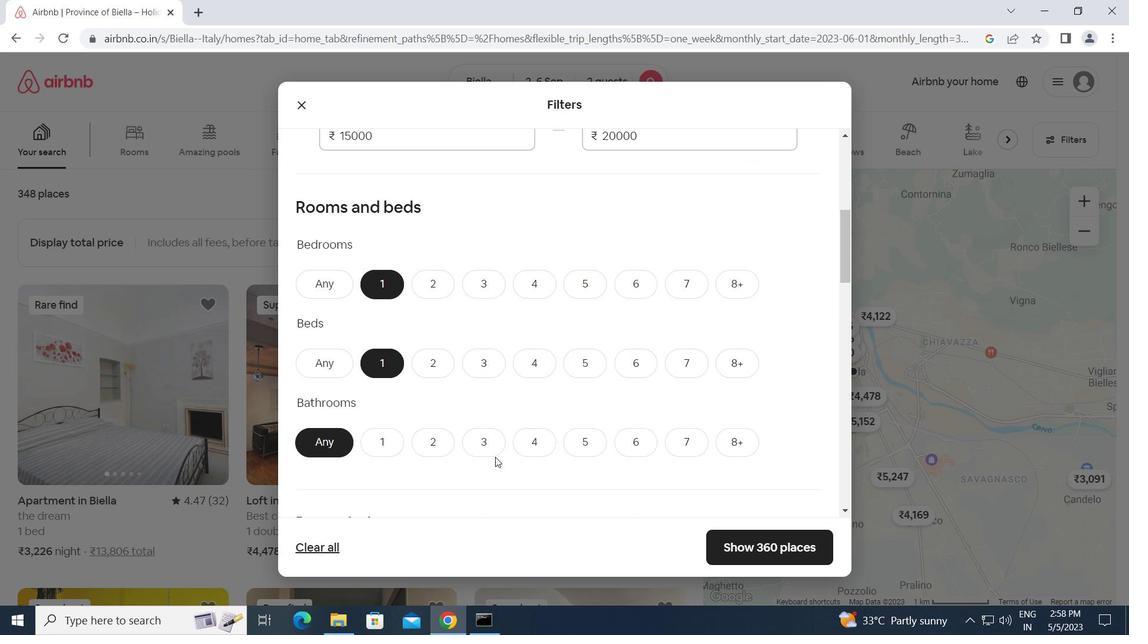 
Action: Mouse moved to (389, 369)
Screenshot: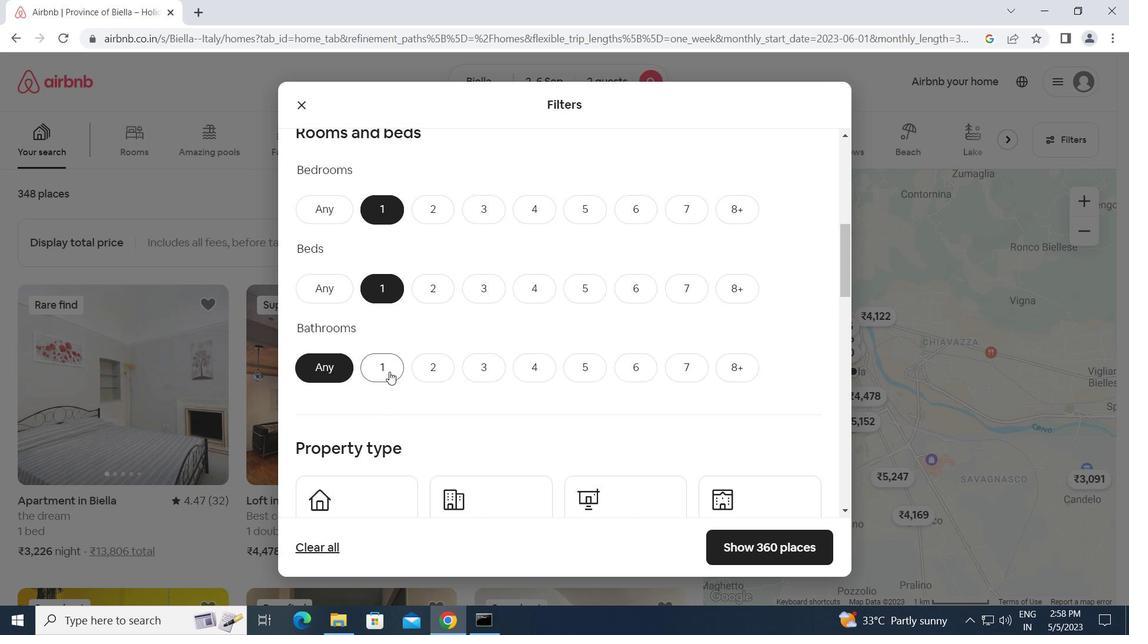 
Action: Mouse pressed left at (389, 369)
Screenshot: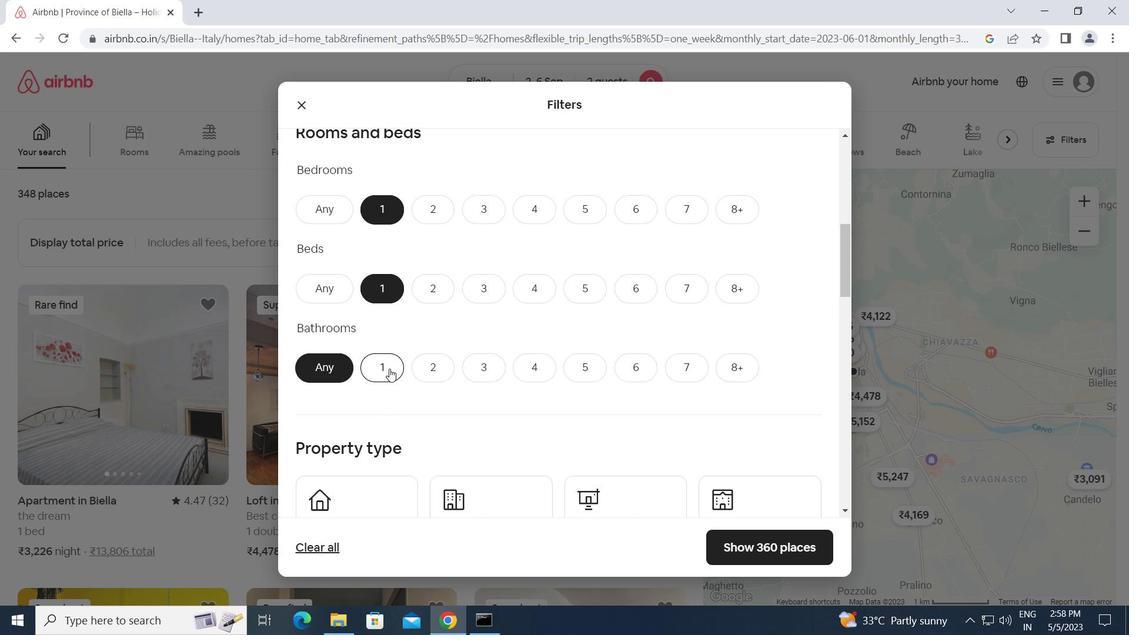 
Action: Mouse moved to (470, 433)
Screenshot: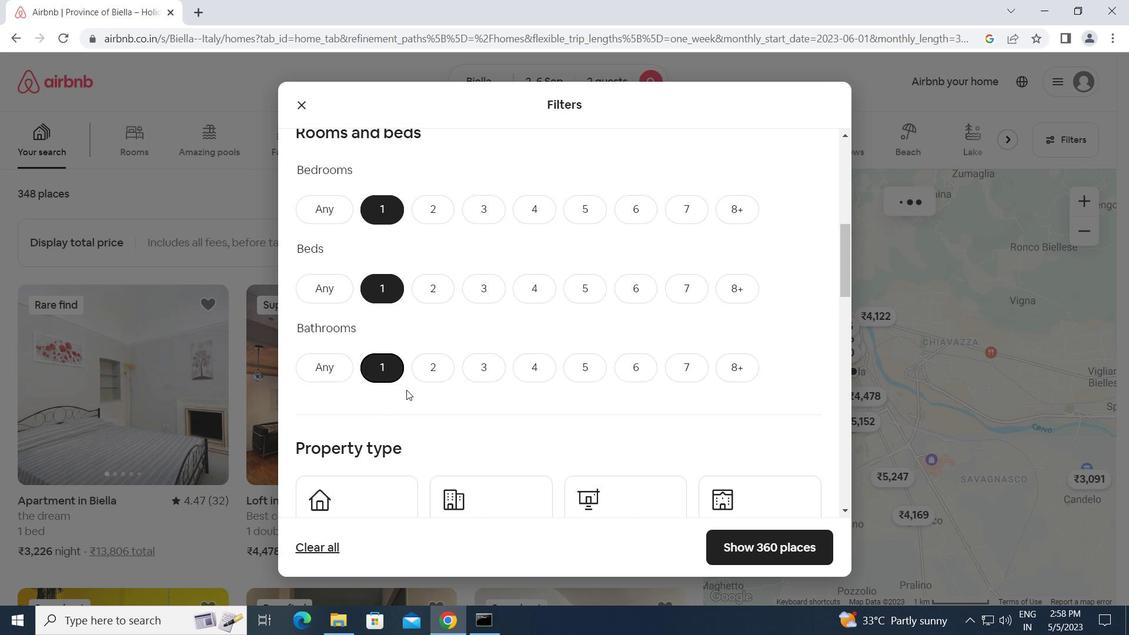 
Action: Mouse scrolled (470, 433) with delta (0, 0)
Screenshot: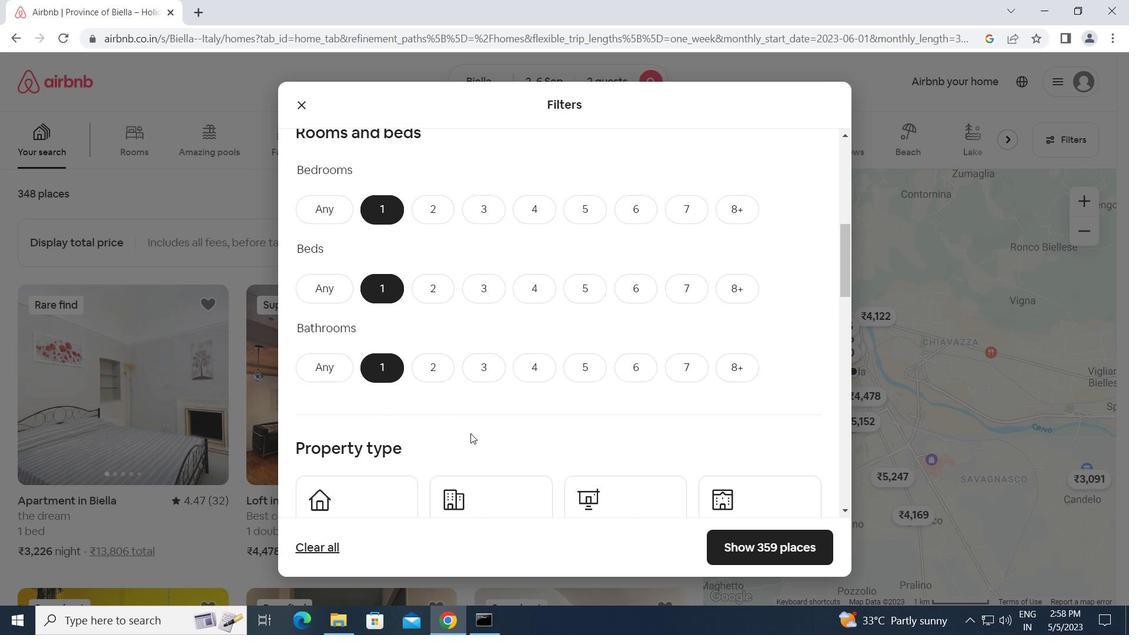 
Action: Mouse scrolled (470, 433) with delta (0, 0)
Screenshot: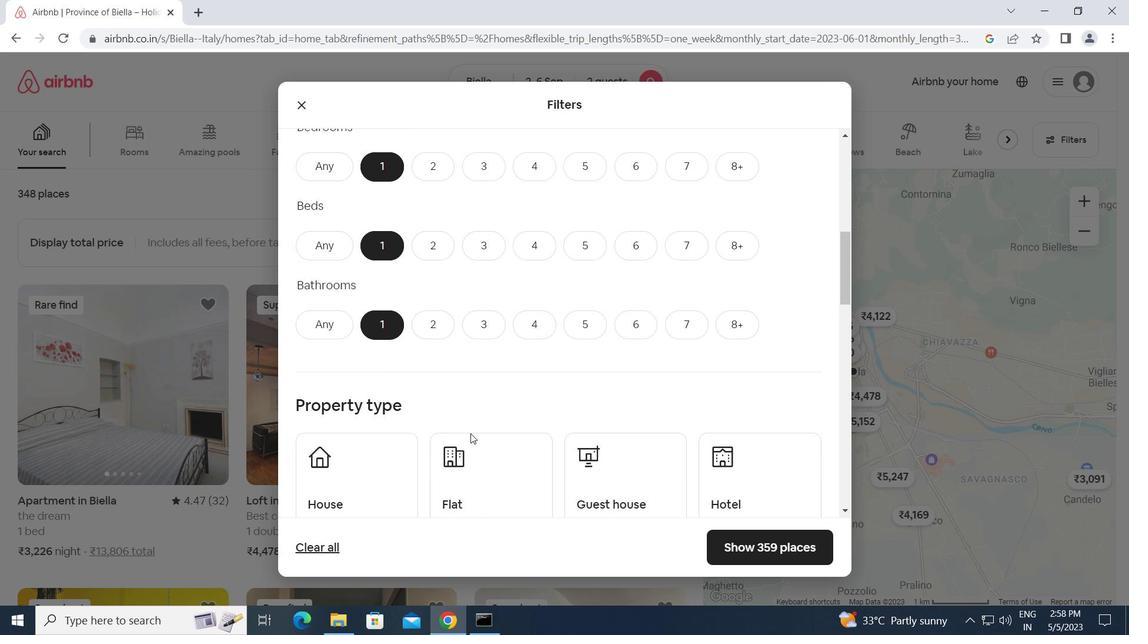 
Action: Mouse moved to (353, 385)
Screenshot: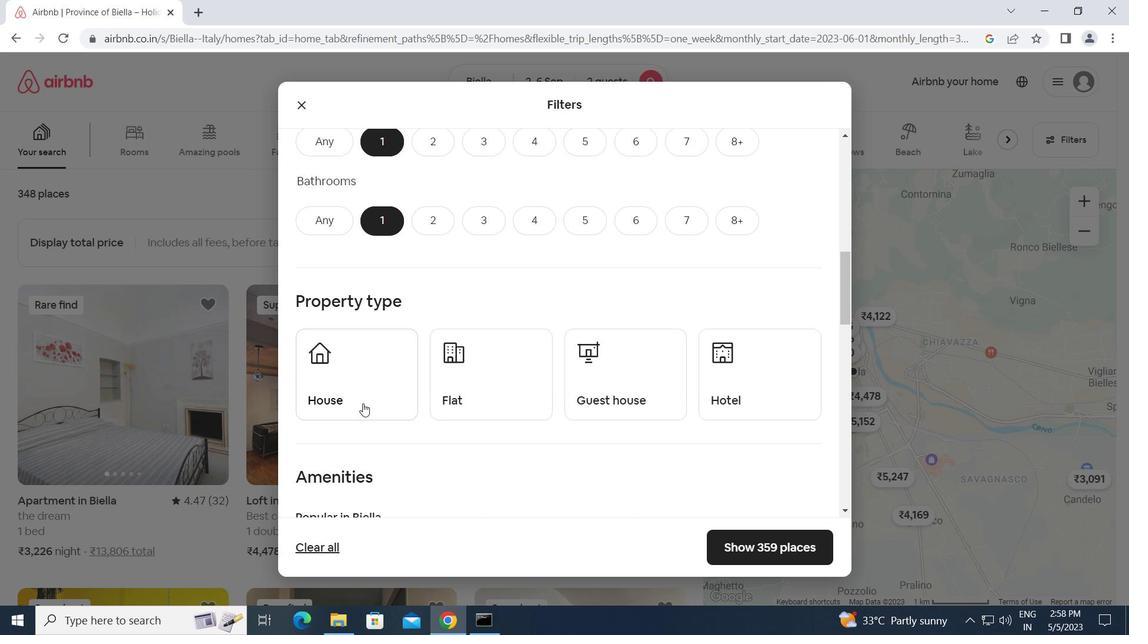 
Action: Mouse pressed left at (353, 385)
Screenshot: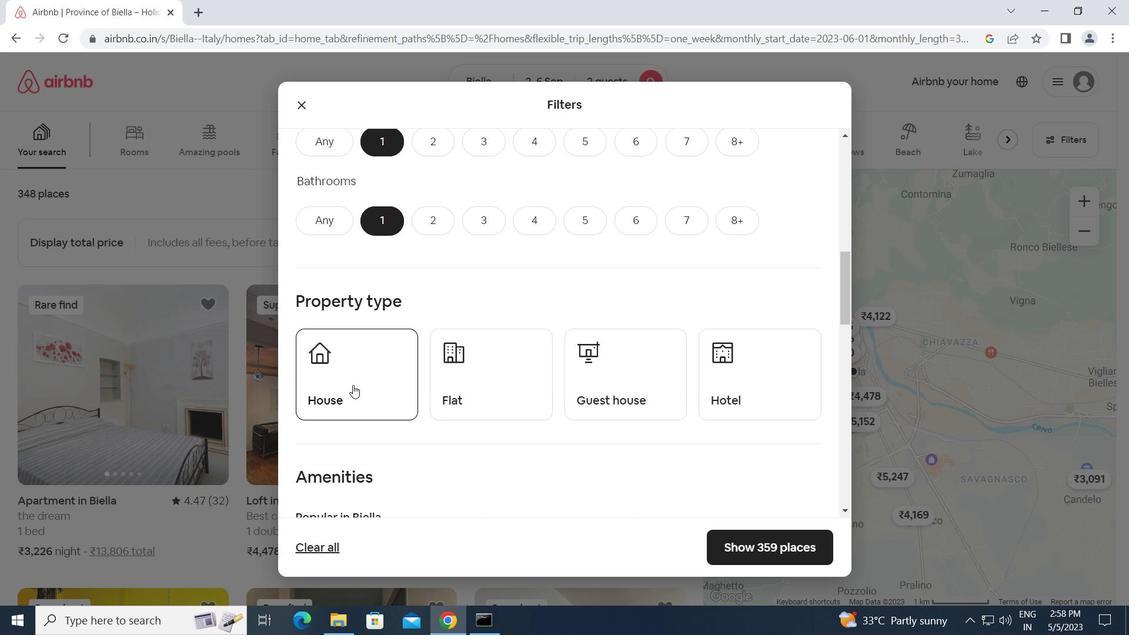 
Action: Mouse moved to (480, 391)
Screenshot: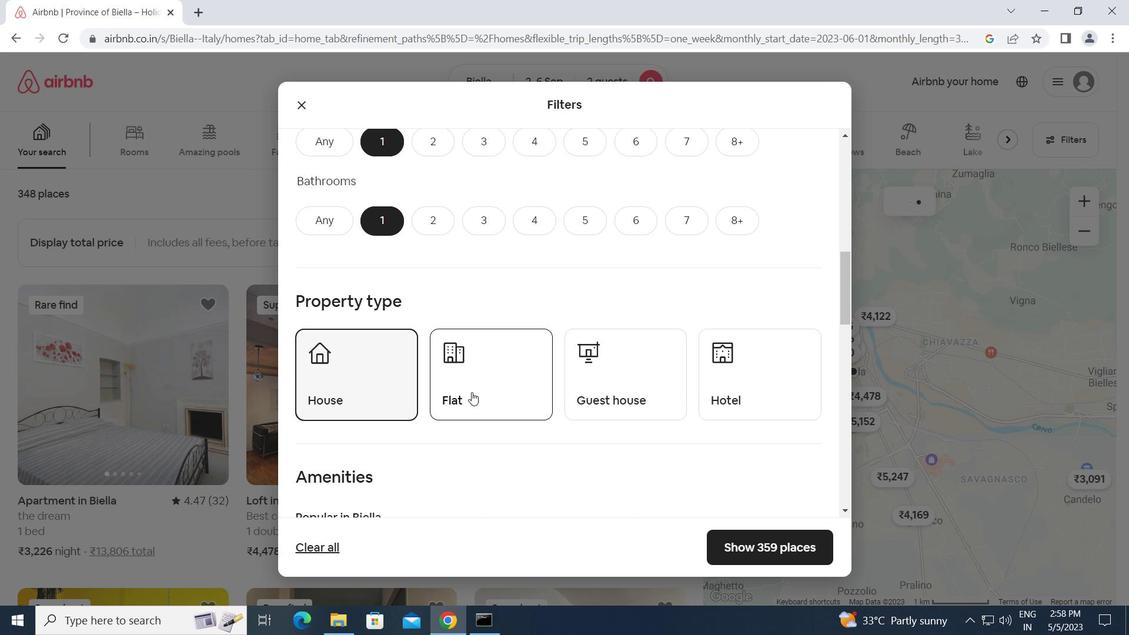 
Action: Mouse pressed left at (480, 391)
Screenshot: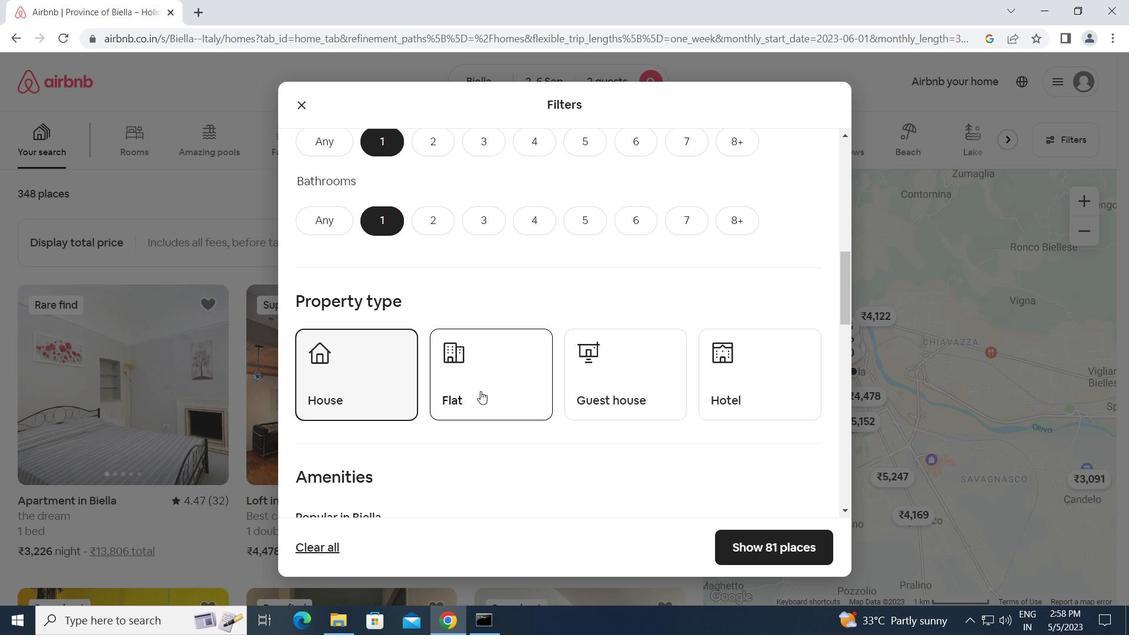 
Action: Mouse moved to (646, 369)
Screenshot: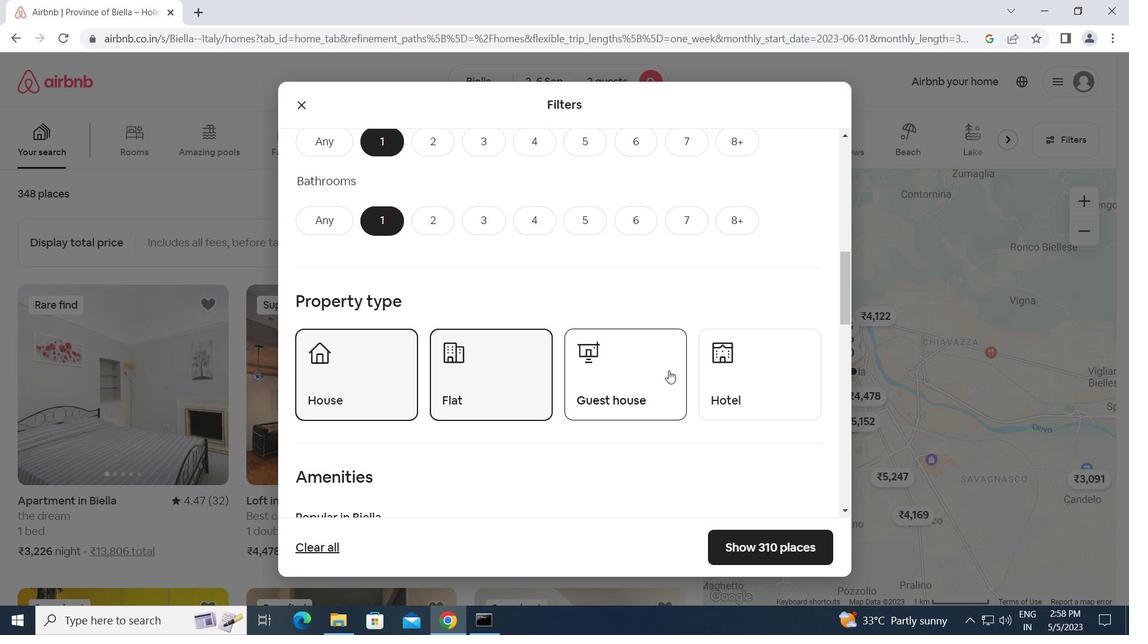 
Action: Mouse pressed left at (646, 369)
Screenshot: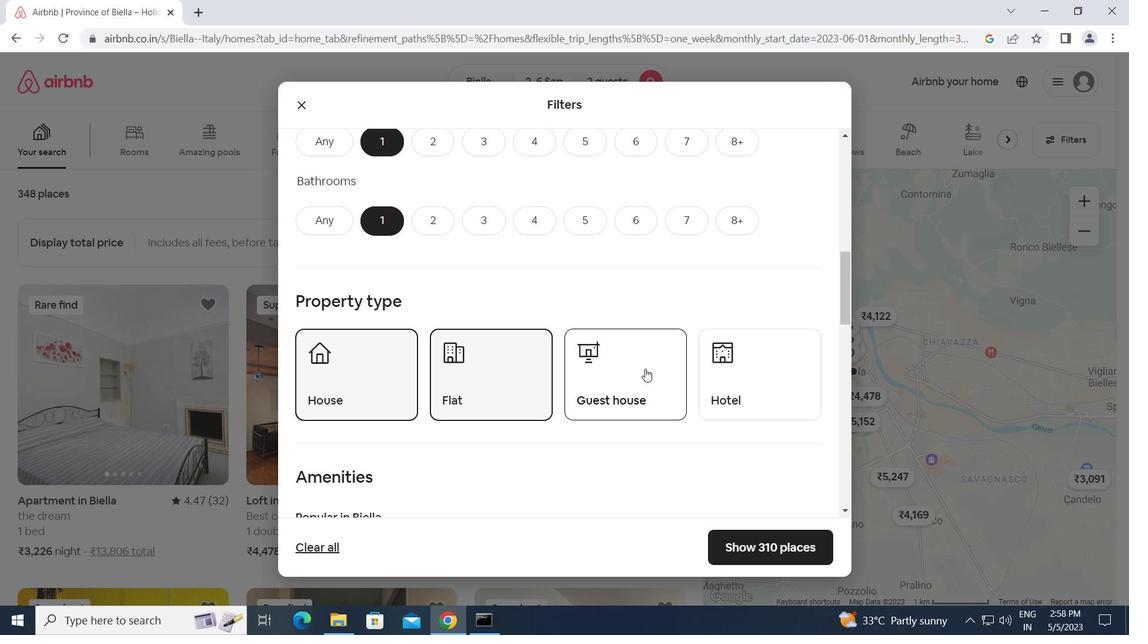 
Action: Mouse moved to (726, 378)
Screenshot: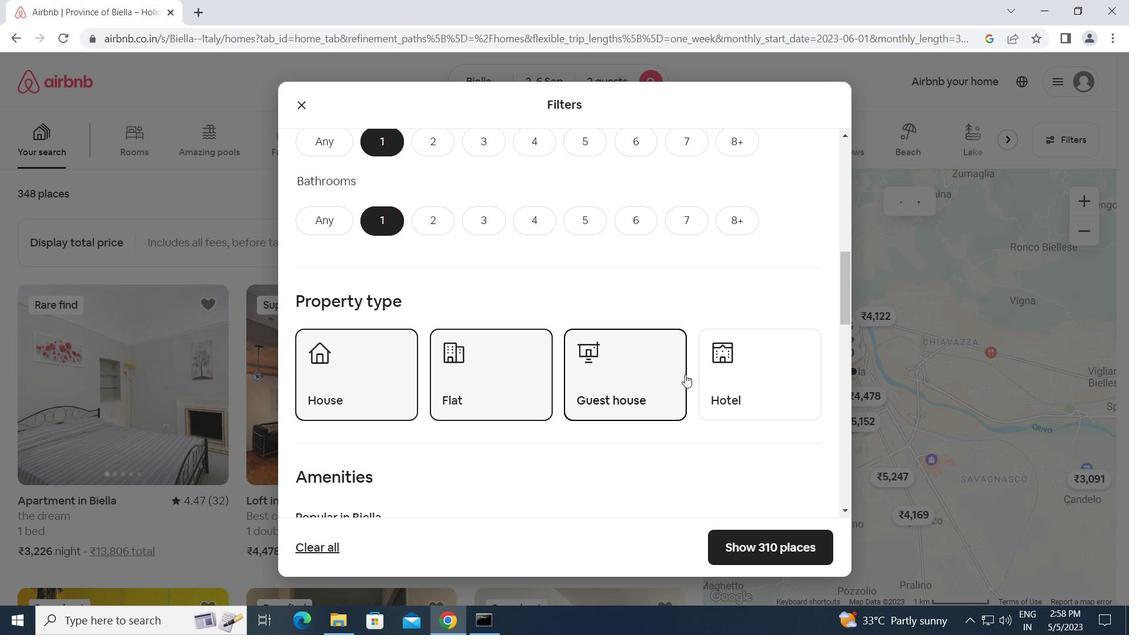 
Action: Mouse pressed left at (726, 378)
Screenshot: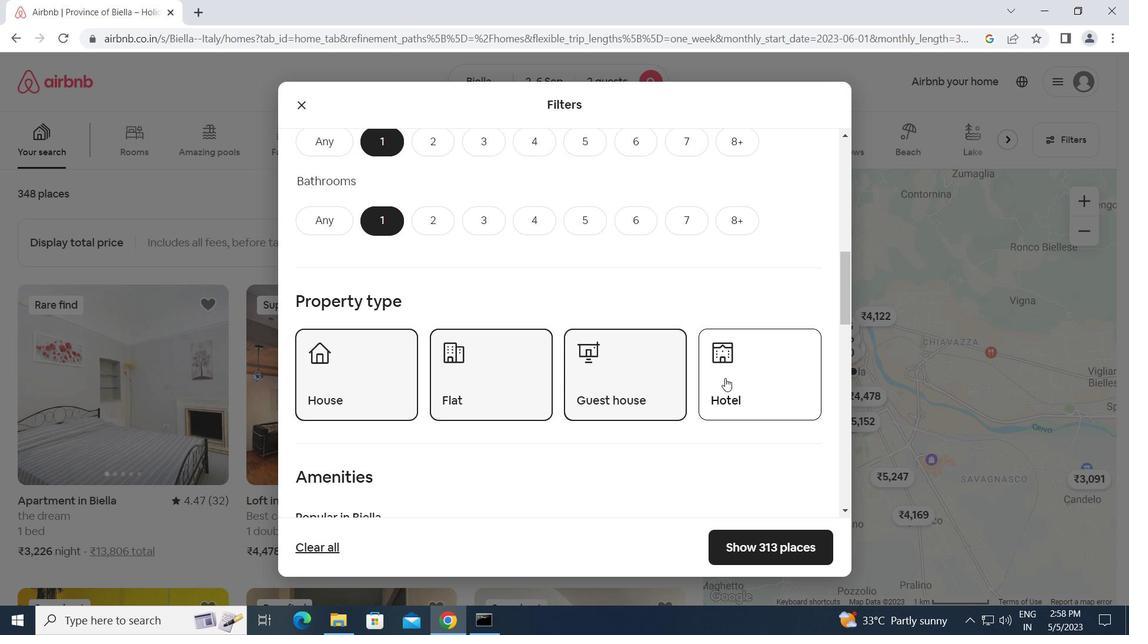 
Action: Mouse moved to (561, 433)
Screenshot: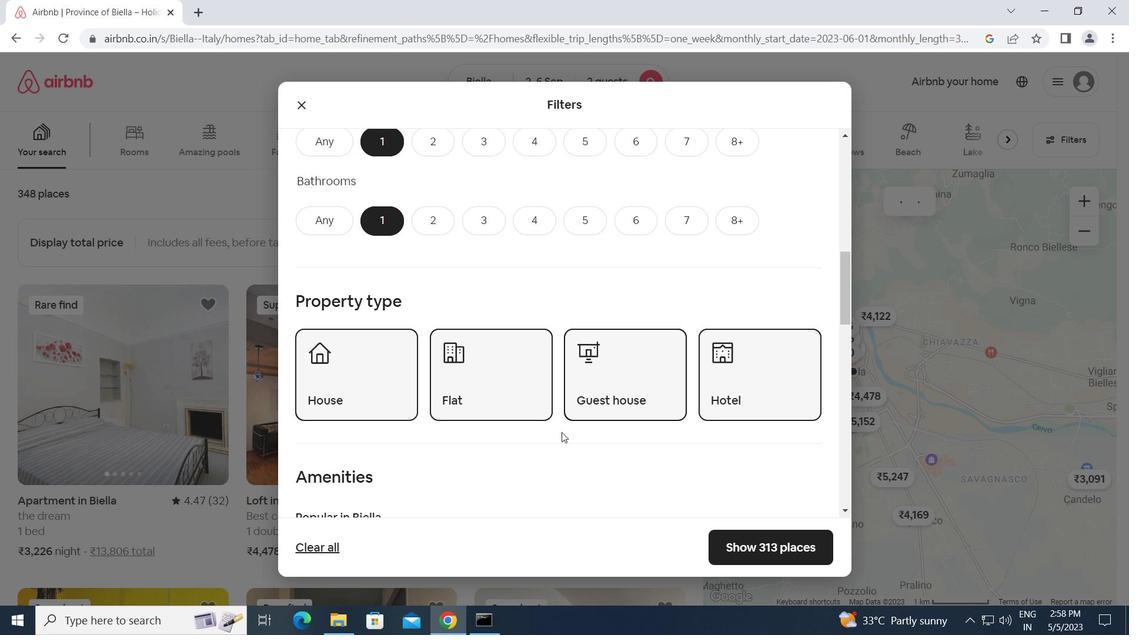 
Action: Mouse scrolled (561, 433) with delta (0, 0)
Screenshot: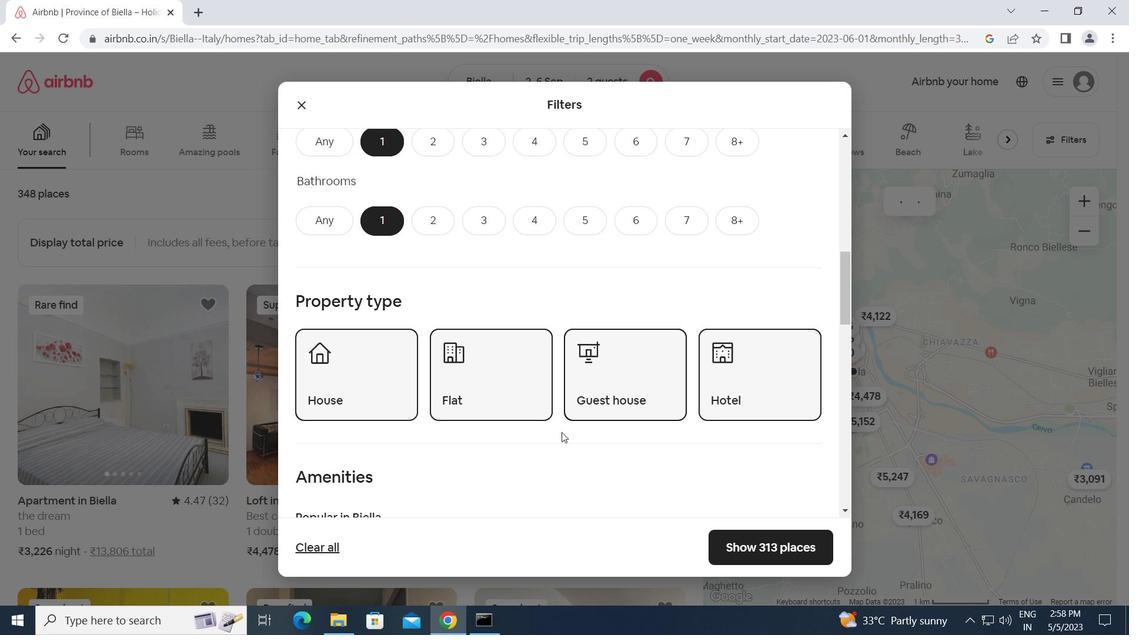 
Action: Mouse scrolled (561, 433) with delta (0, 0)
Screenshot: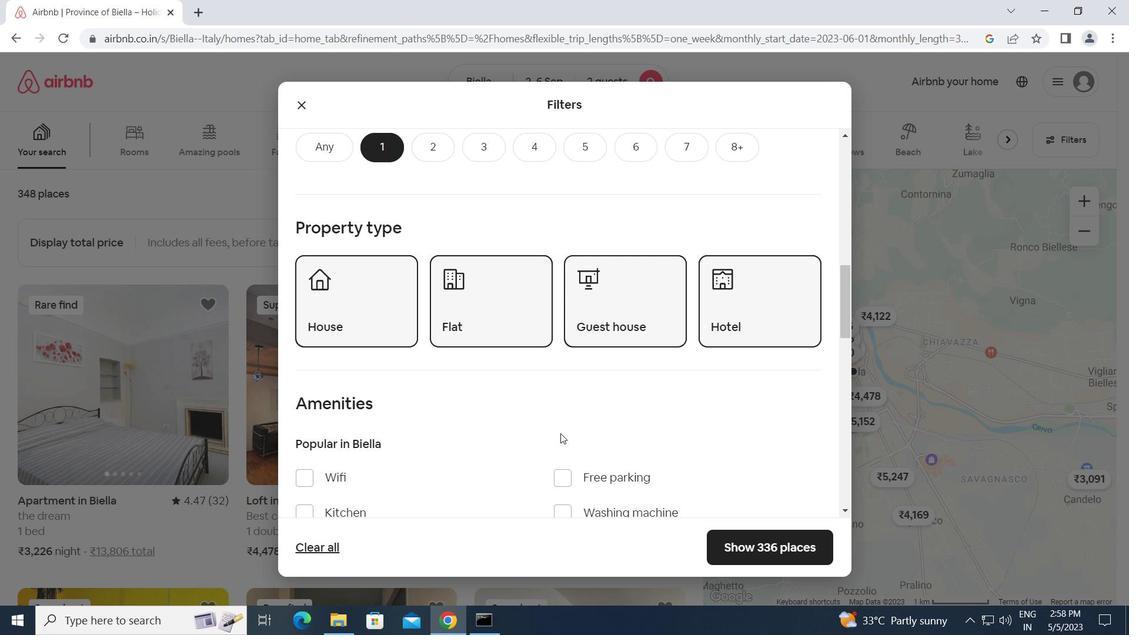 
Action: Mouse moved to (558, 433)
Screenshot: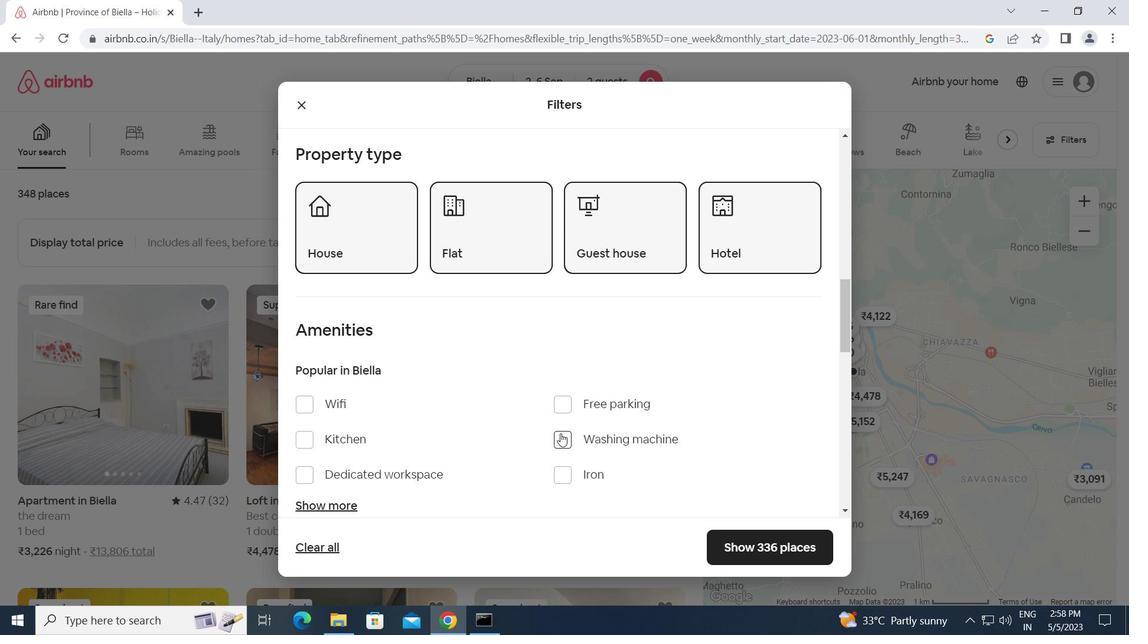 
Action: Mouse pressed left at (558, 433)
Screenshot: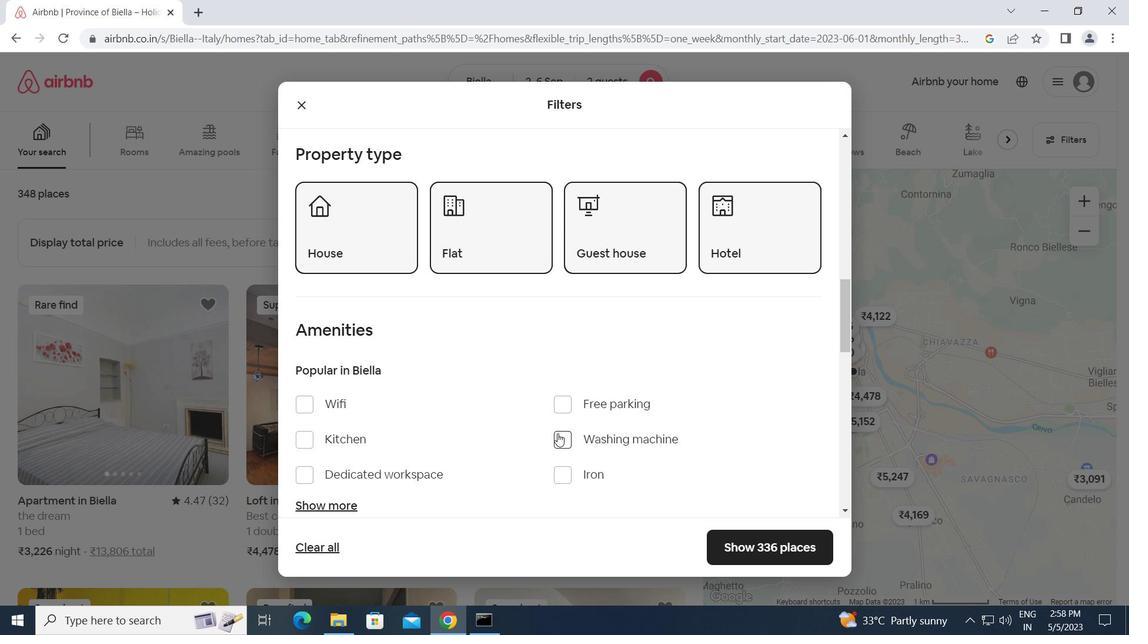 
Action: Mouse moved to (512, 444)
Screenshot: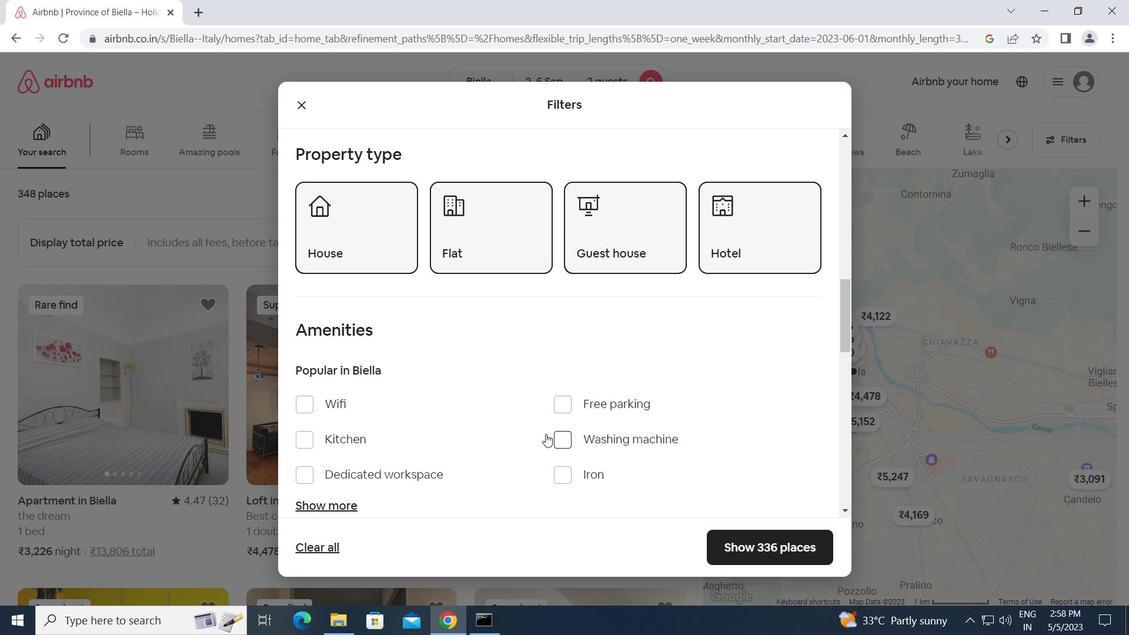 
Action: Mouse scrolled (512, 444) with delta (0, 0)
Screenshot: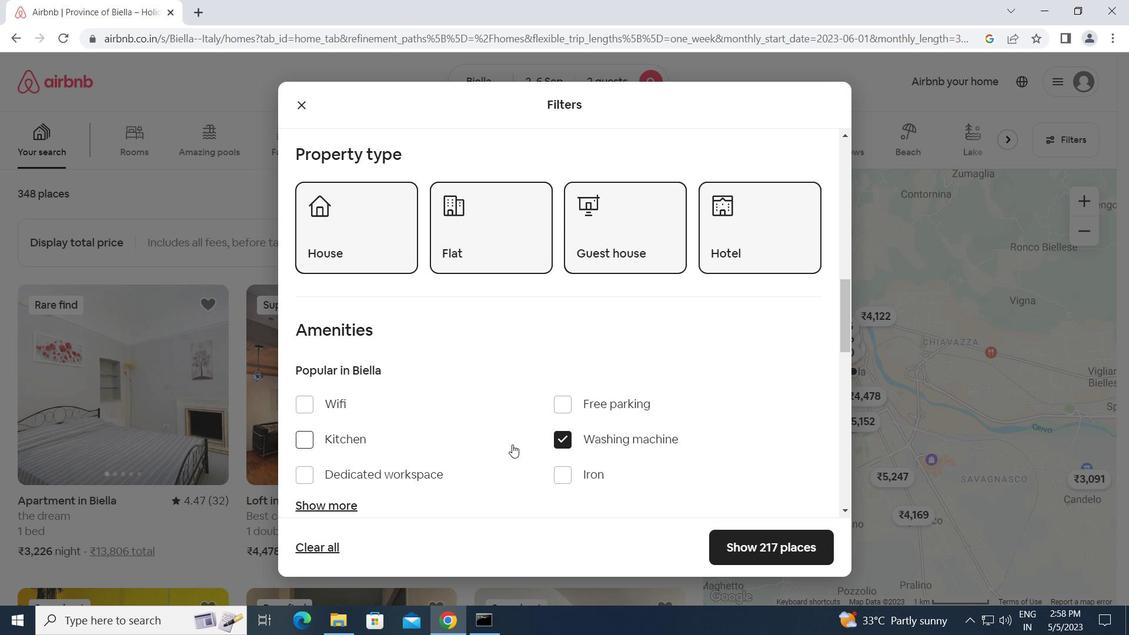 
Action: Mouse scrolled (512, 444) with delta (0, 0)
Screenshot: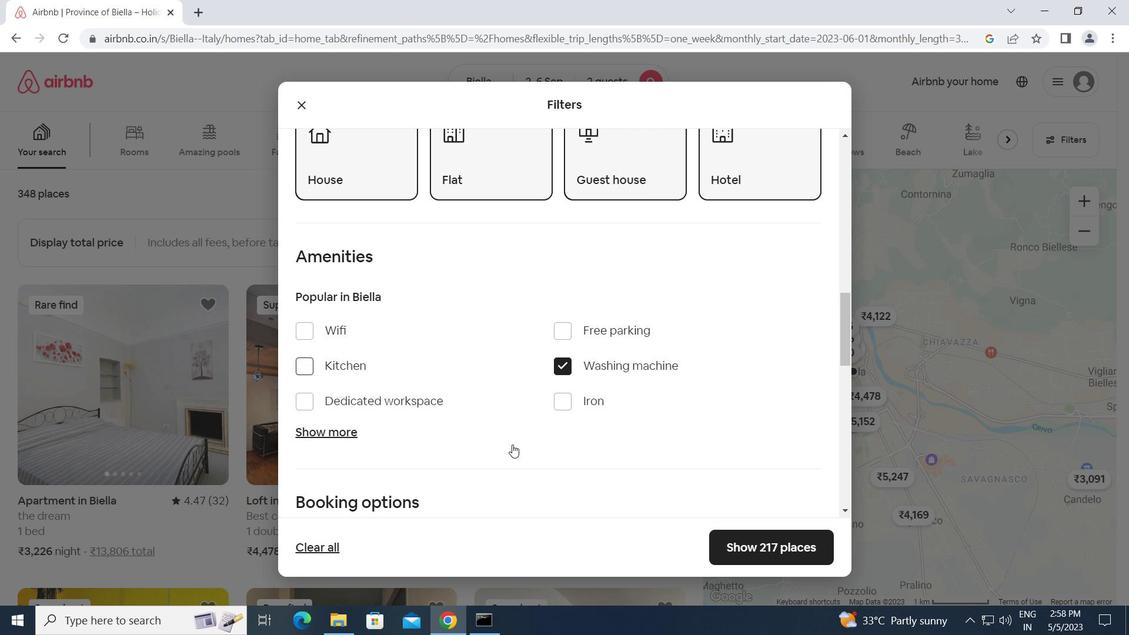 
Action: Mouse scrolled (512, 444) with delta (0, 0)
Screenshot: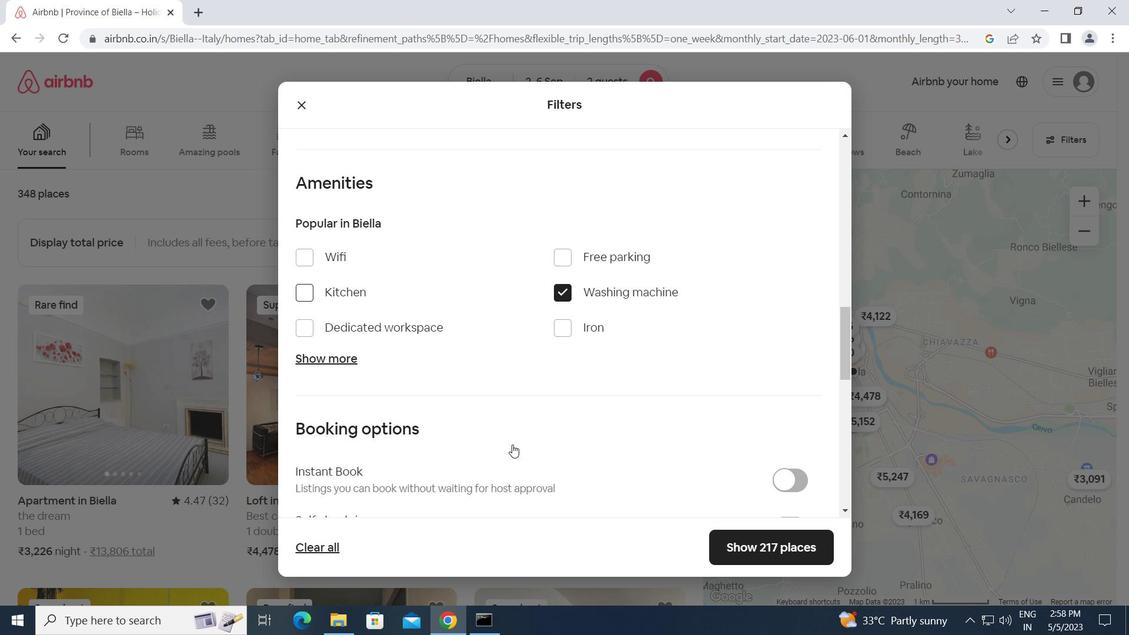 
Action: Mouse scrolled (512, 444) with delta (0, 0)
Screenshot: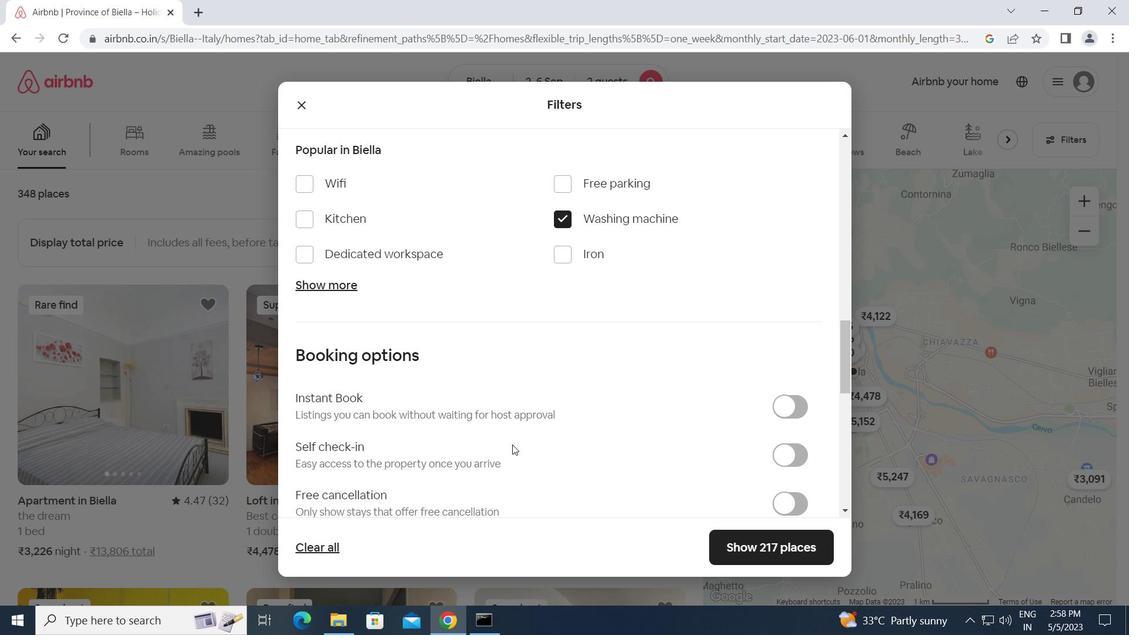 
Action: Mouse moved to (774, 381)
Screenshot: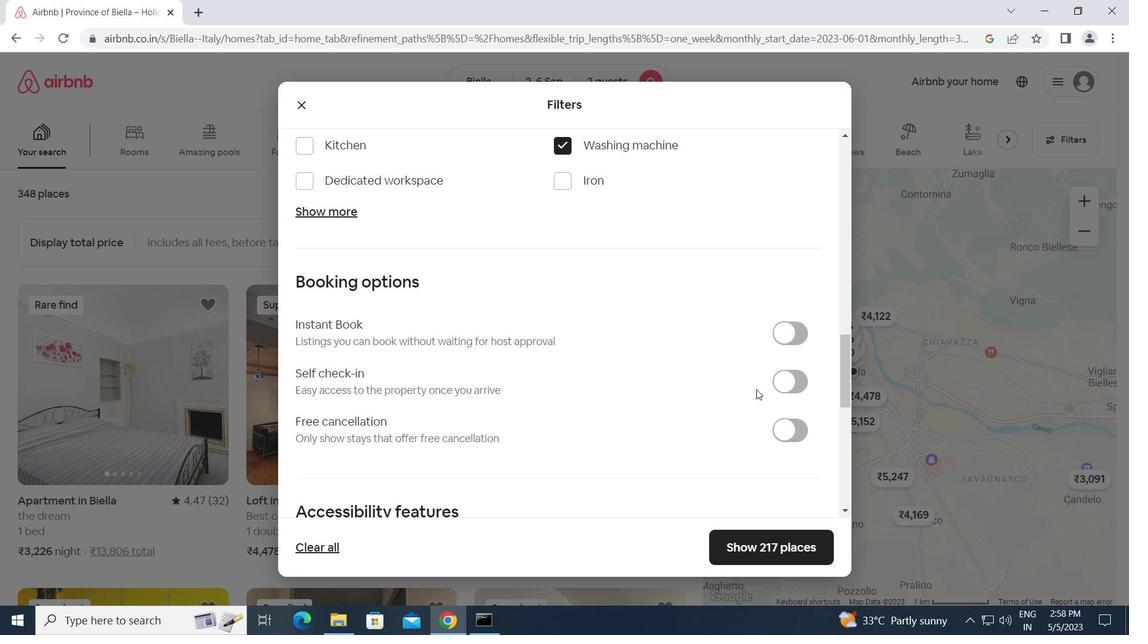 
Action: Mouse pressed left at (774, 381)
Screenshot: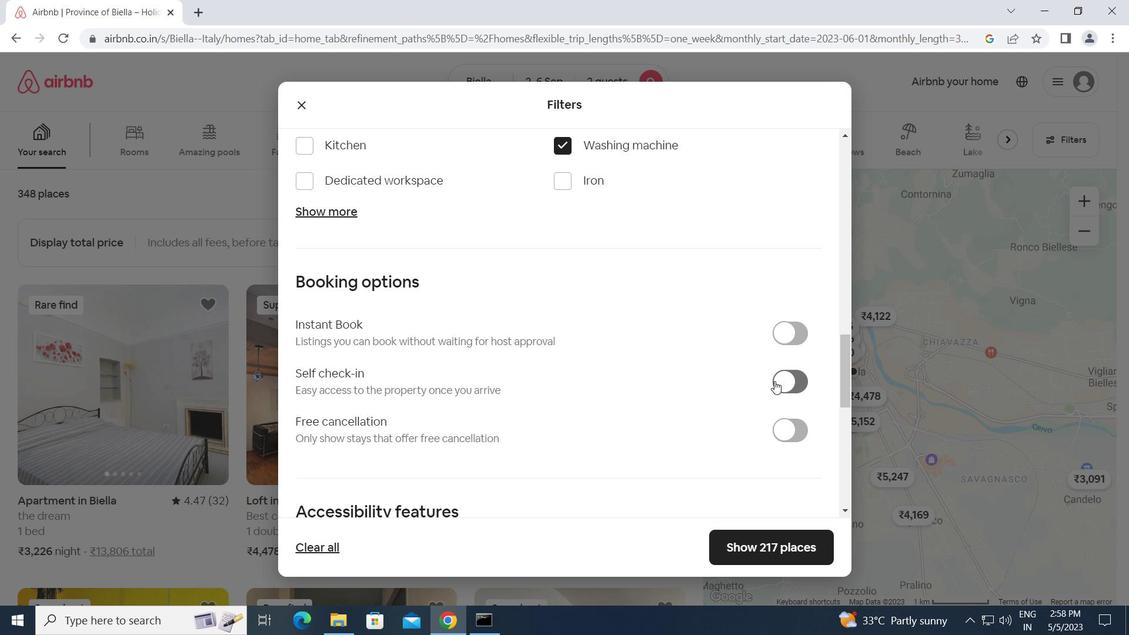 
Action: Mouse moved to (637, 417)
Screenshot: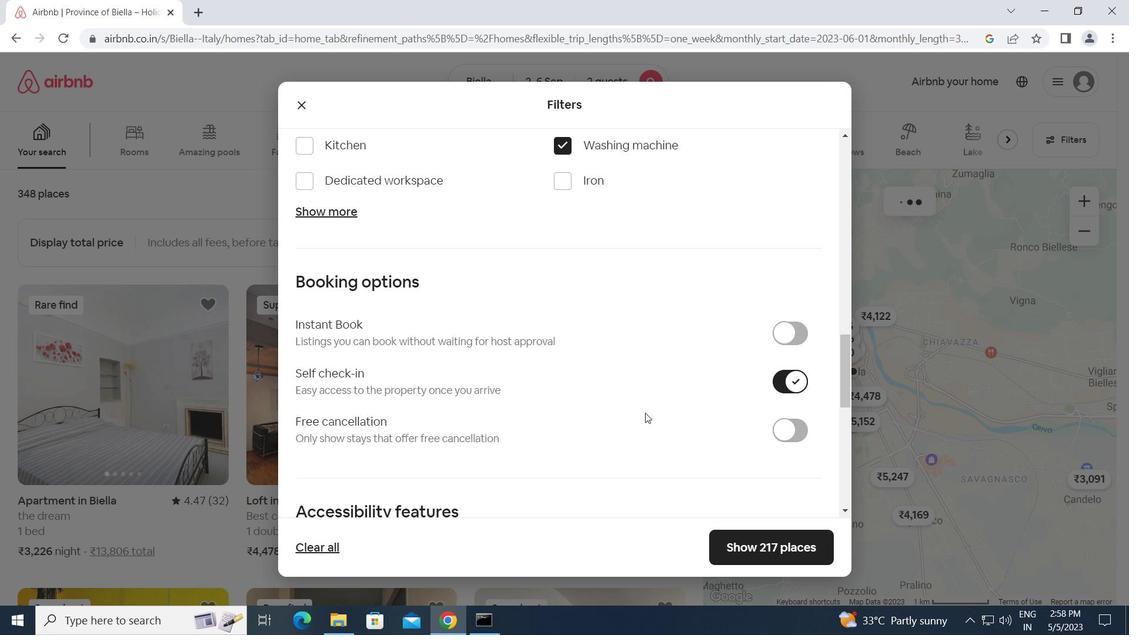 
Action: Mouse scrolled (637, 416) with delta (0, 0)
Screenshot: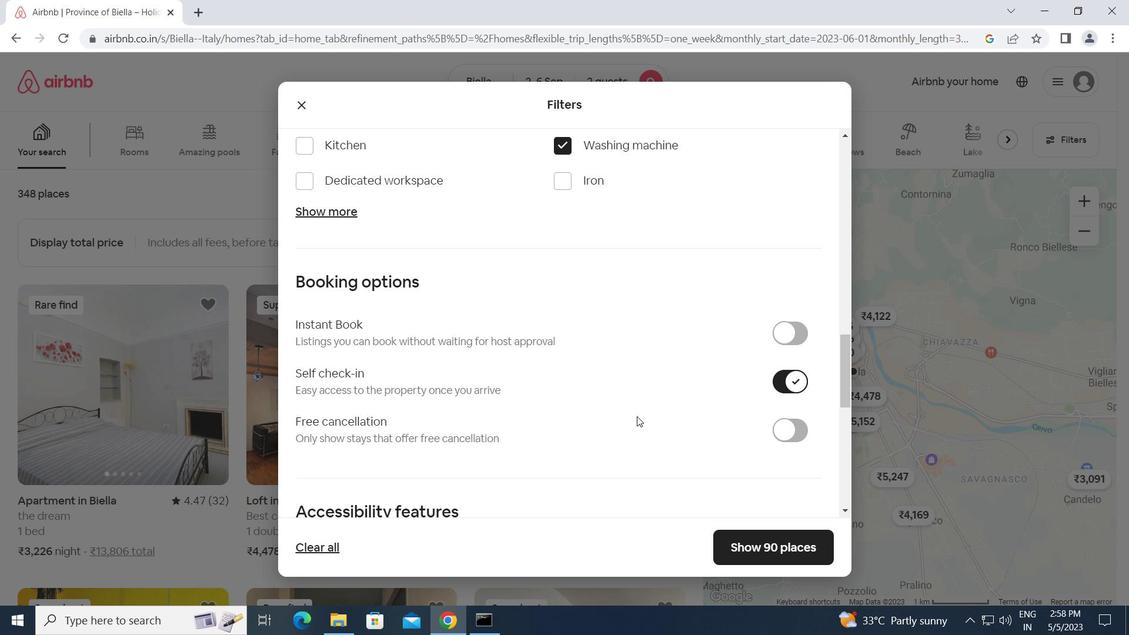 
Action: Mouse scrolled (637, 416) with delta (0, 0)
Screenshot: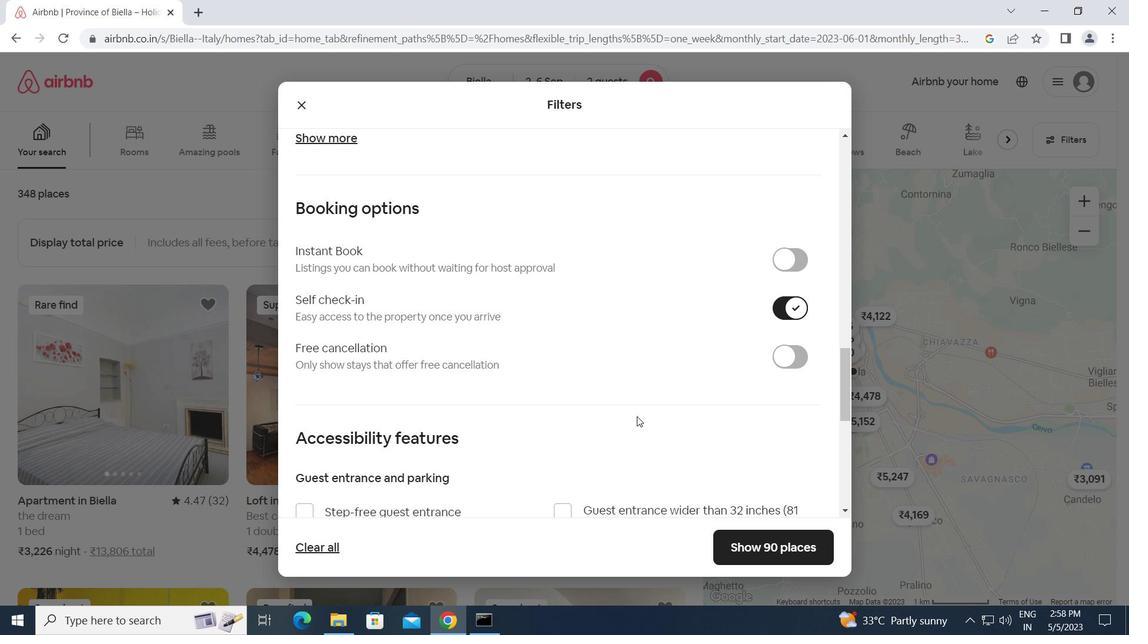 
Action: Mouse scrolled (637, 416) with delta (0, 0)
Screenshot: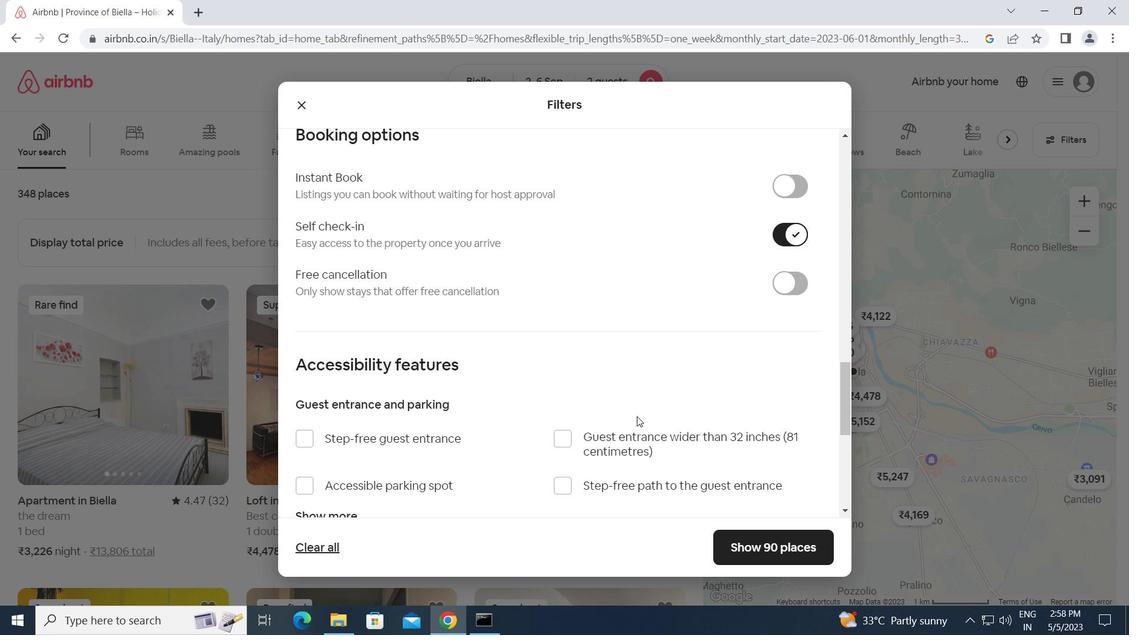 
Action: Mouse scrolled (637, 416) with delta (0, 0)
Screenshot: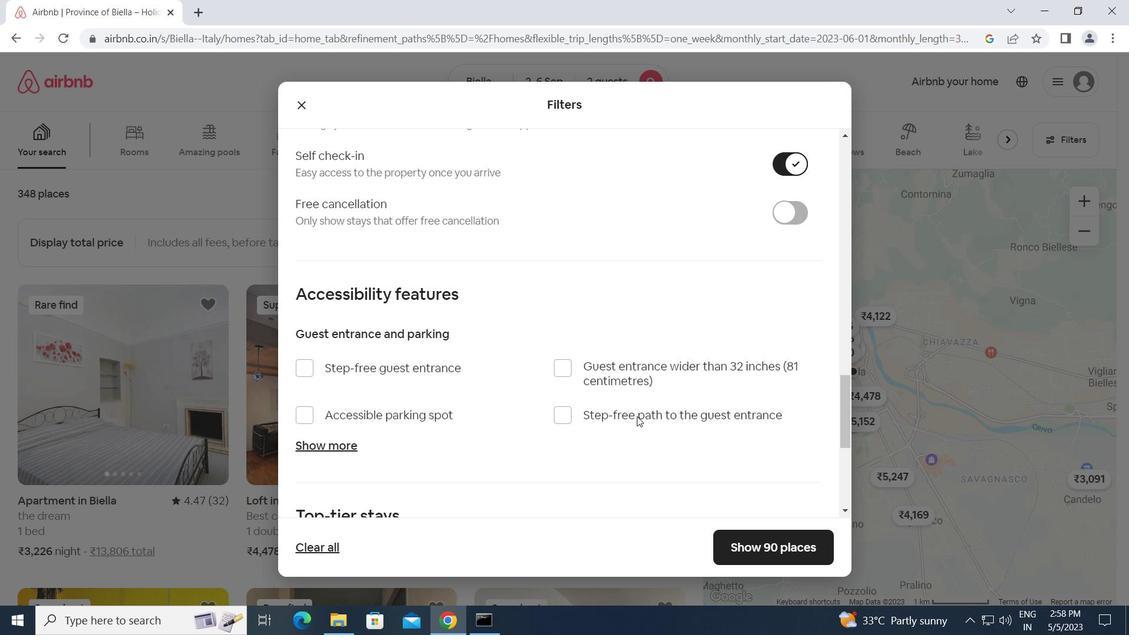 
Action: Mouse scrolled (637, 416) with delta (0, 0)
Screenshot: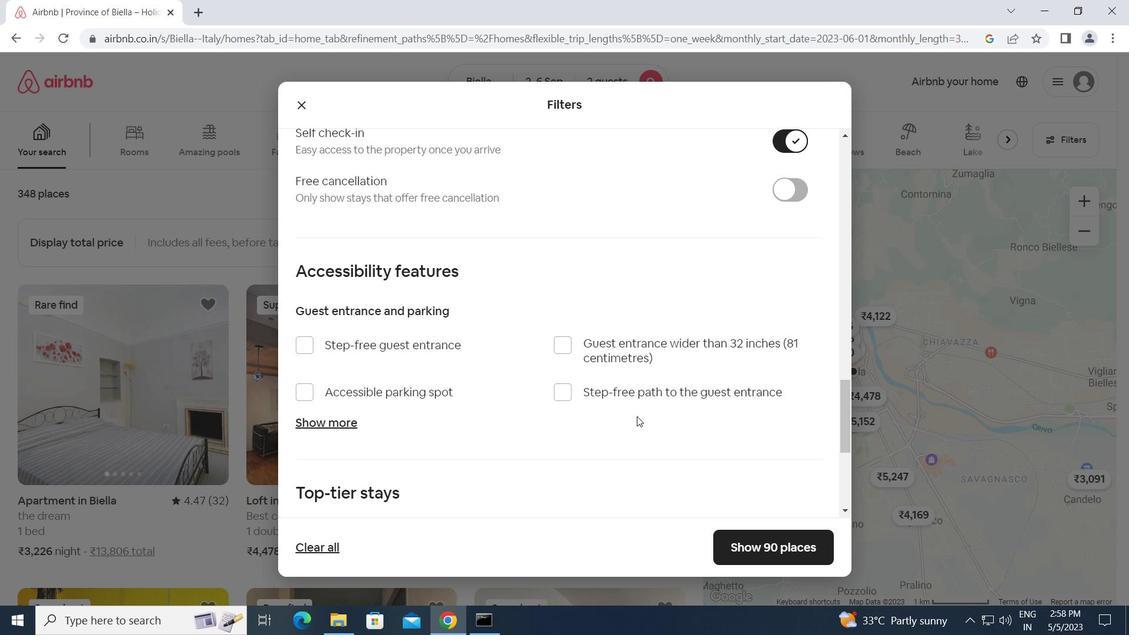 
Action: Mouse scrolled (637, 416) with delta (0, 0)
Screenshot: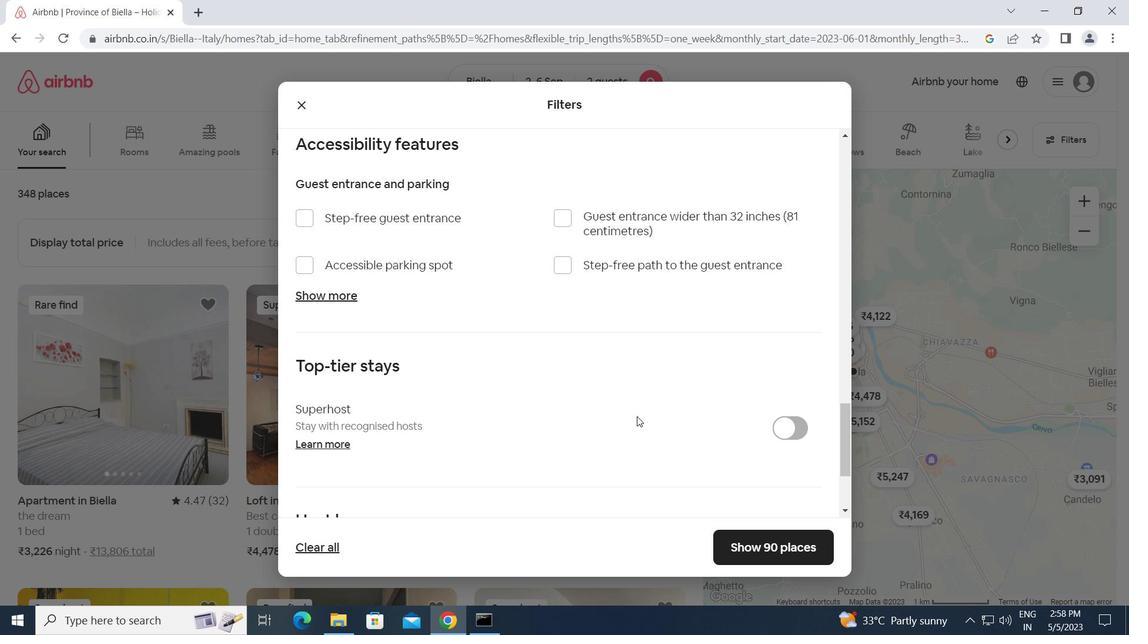 
Action: Mouse scrolled (637, 416) with delta (0, 0)
Screenshot: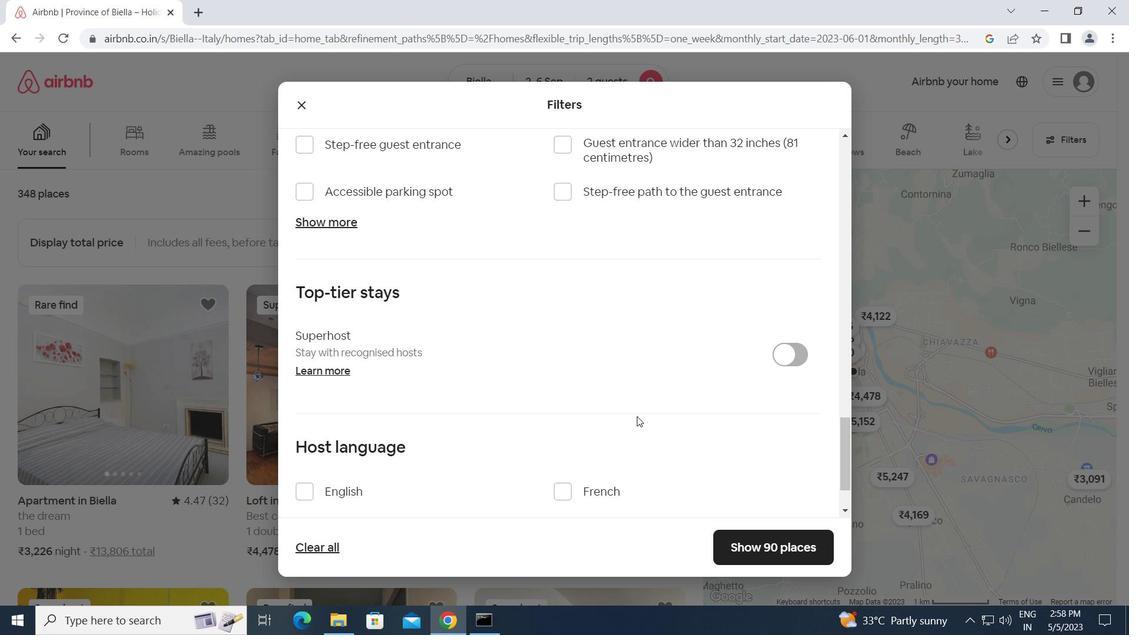 
Action: Mouse scrolled (637, 416) with delta (0, 0)
Screenshot: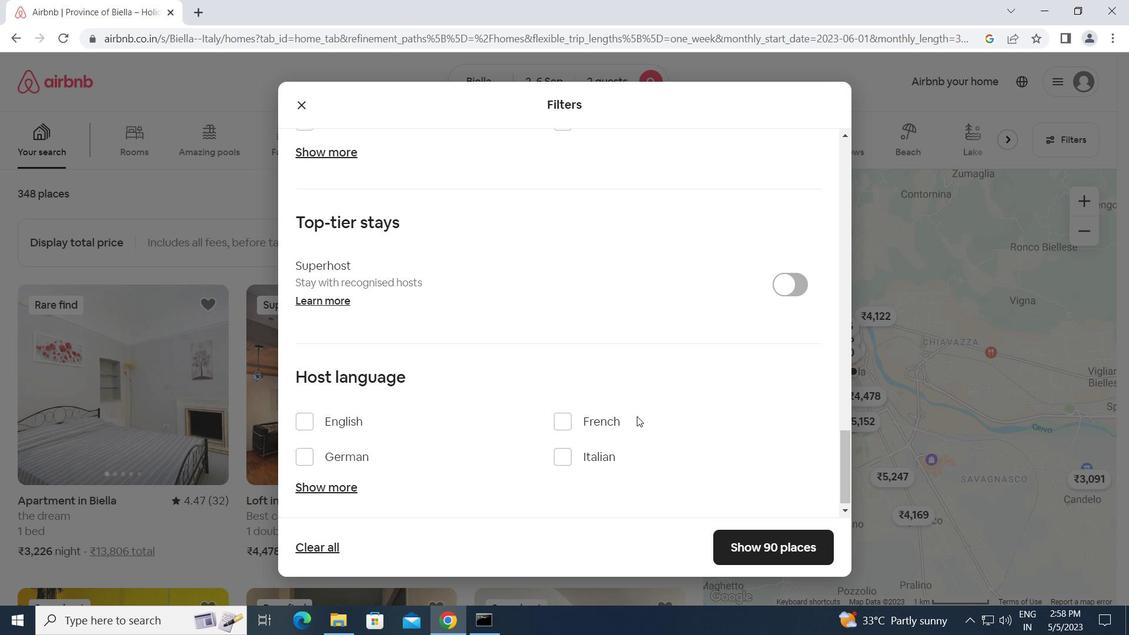 
Action: Mouse moved to (301, 414)
Screenshot: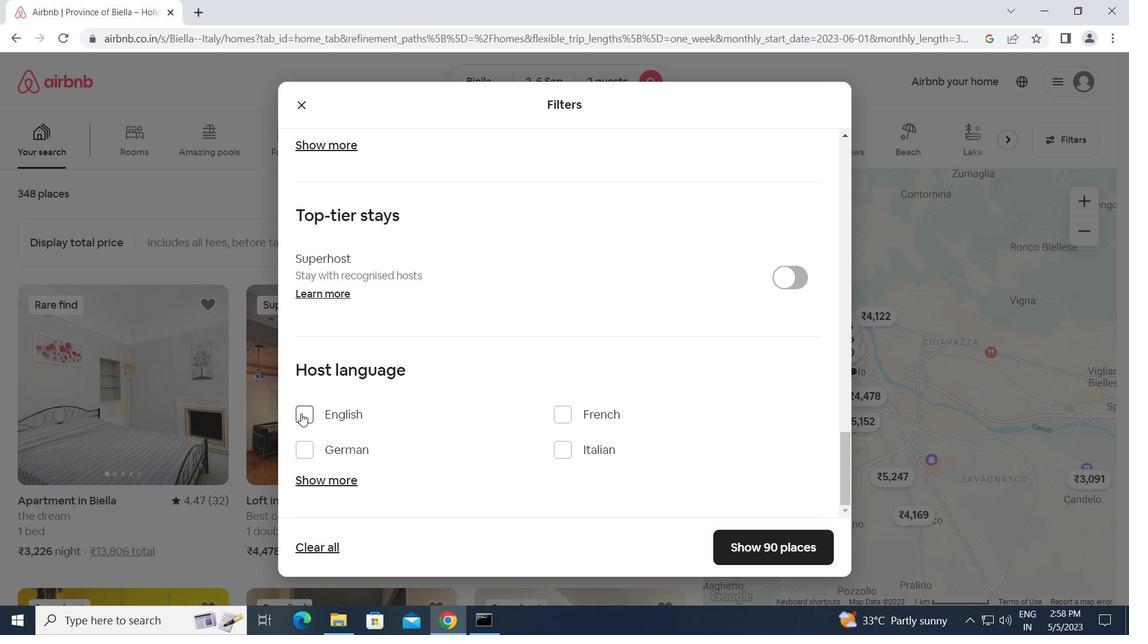 
Action: Mouse pressed left at (301, 414)
Screenshot: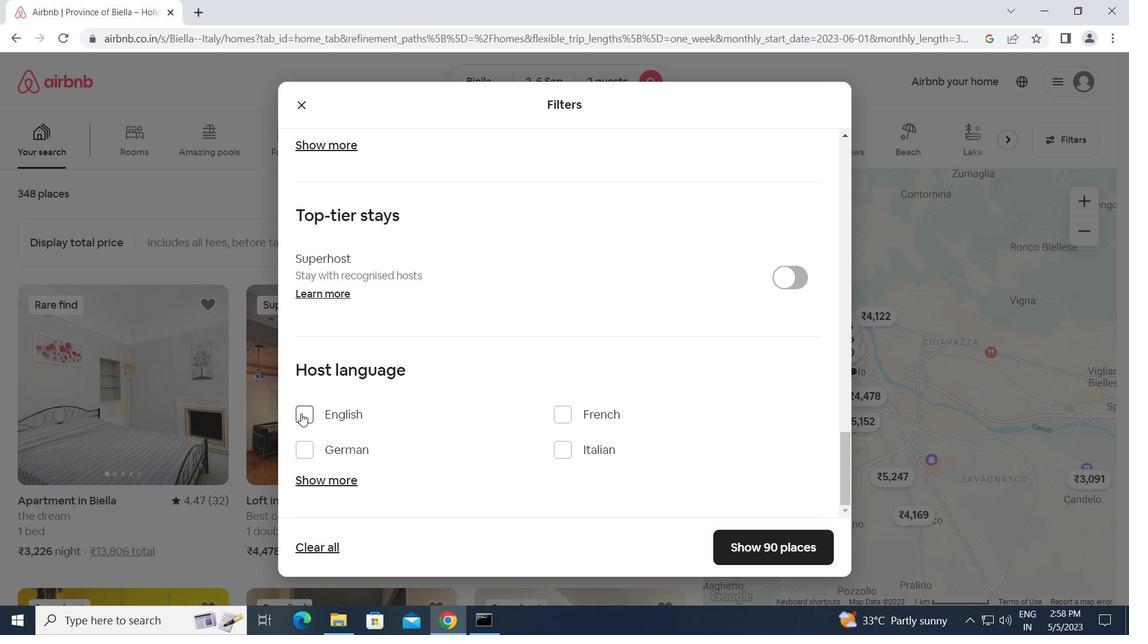 
Action: Mouse moved to (736, 543)
Screenshot: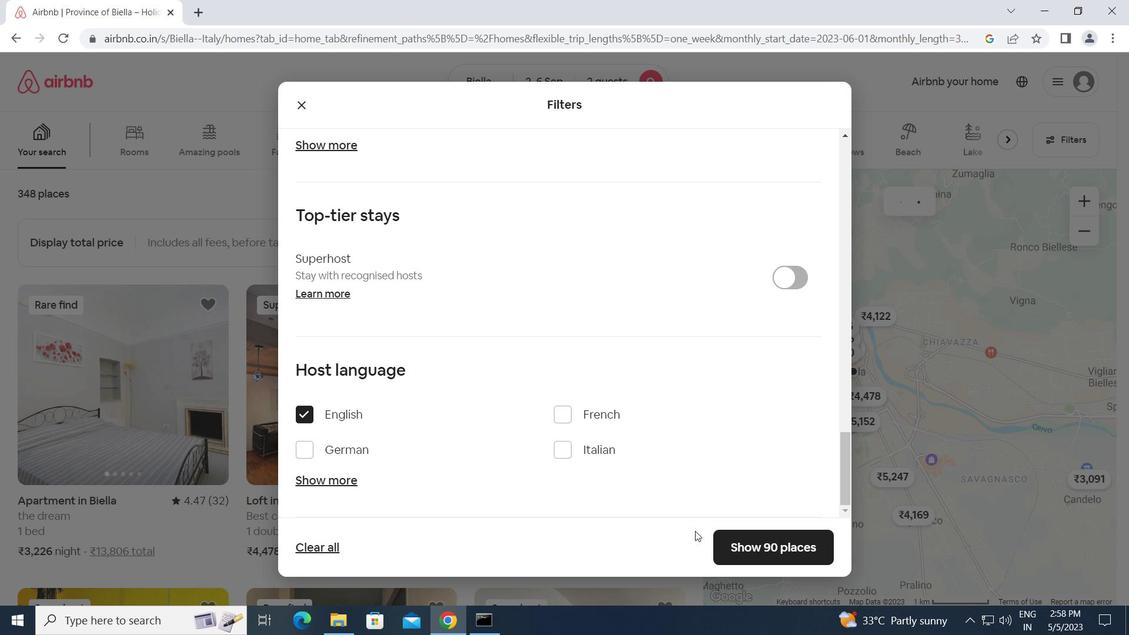 
Action: Mouse pressed left at (736, 543)
Screenshot: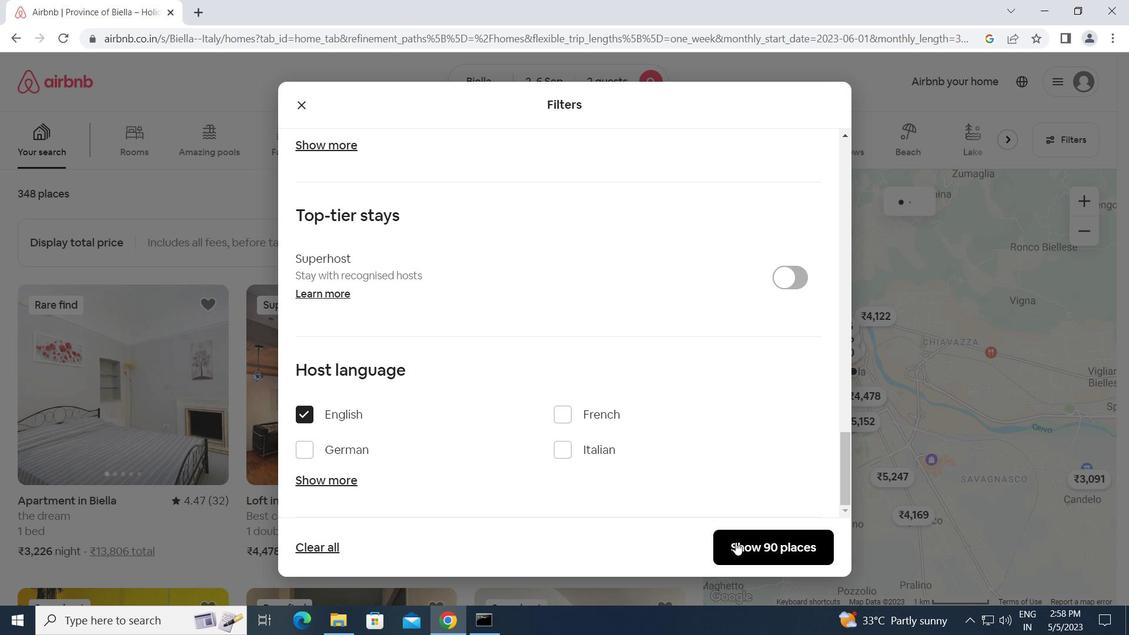 
Action: Mouse moved to (717, 537)
Screenshot: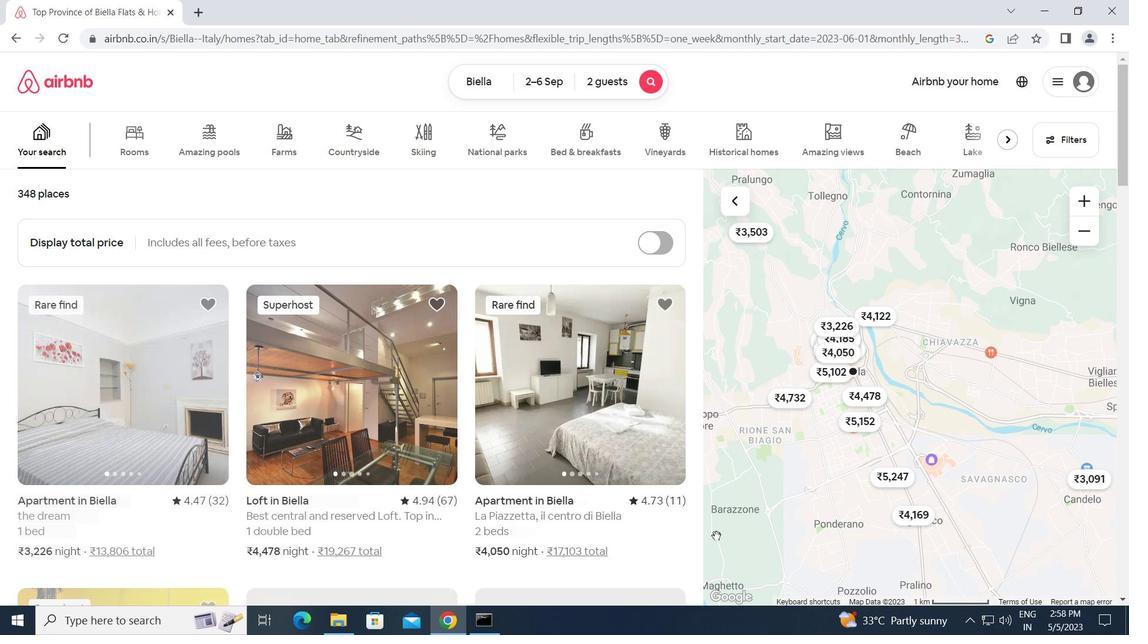 
